 Task: Look for space in Myaydo, Myanmar from 9th June, 2023 to 16th June, 2023 for 2 adults in price range Rs.8000 to Rs.16000. Place can be entire place with 2 bedrooms having 2 beds and 1 bathroom. Property type can be house, flat, guest house. Amenities needed are: washing machine. Booking option can be shelf check-in. Required host language is English.
Action: Mouse moved to (450, 91)
Screenshot: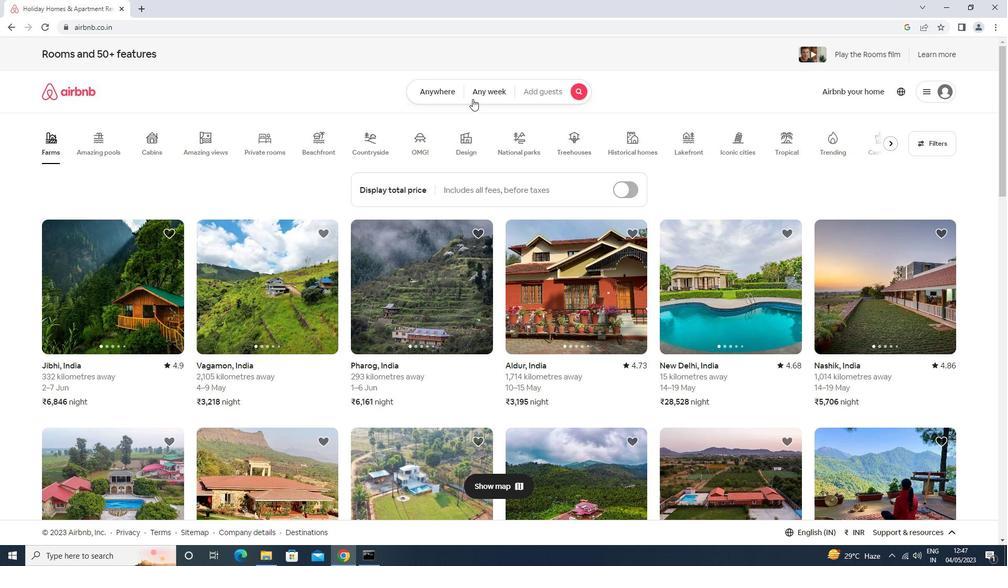 
Action: Mouse pressed left at (450, 91)
Screenshot: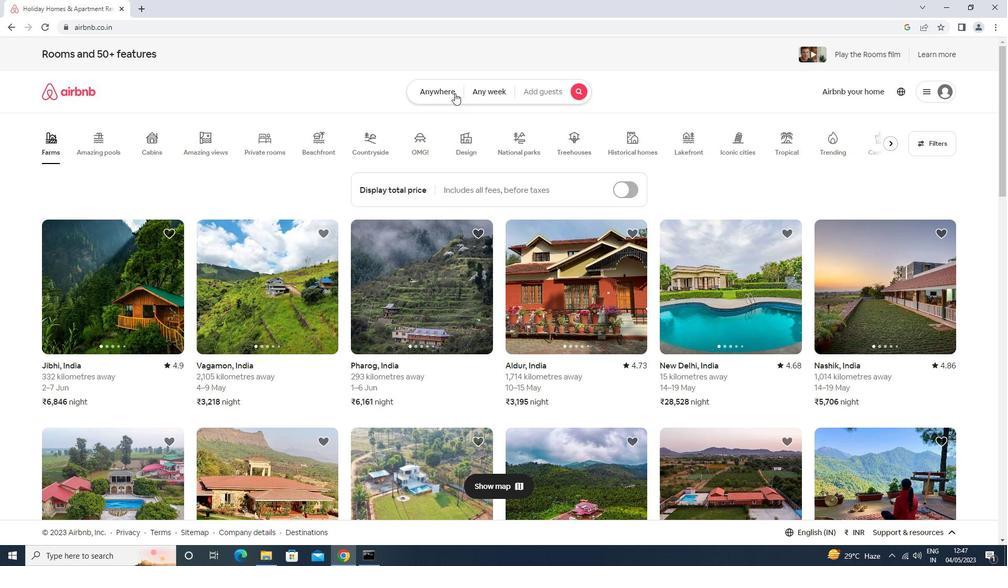 
Action: Mouse moved to (382, 124)
Screenshot: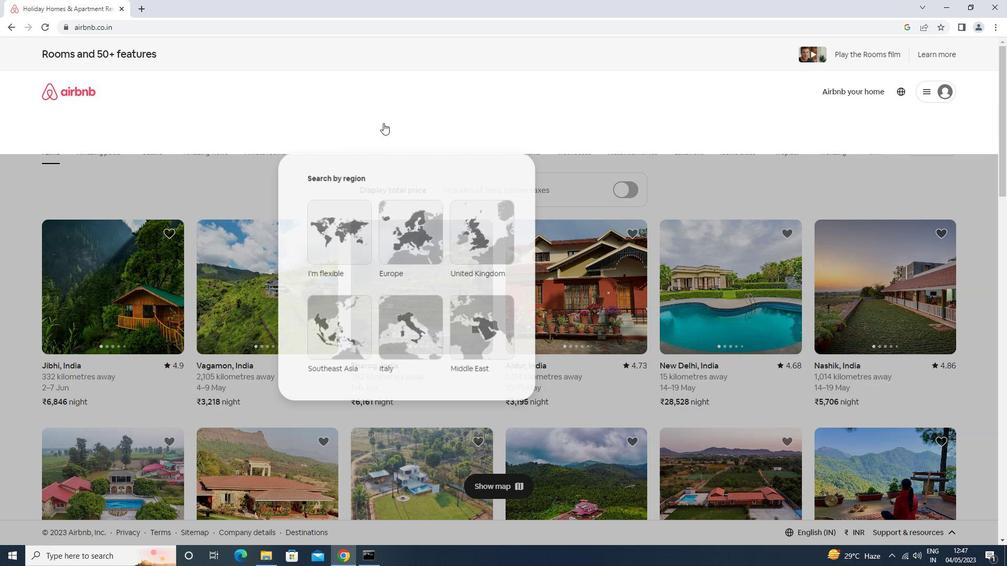 
Action: Mouse pressed left at (382, 124)
Screenshot: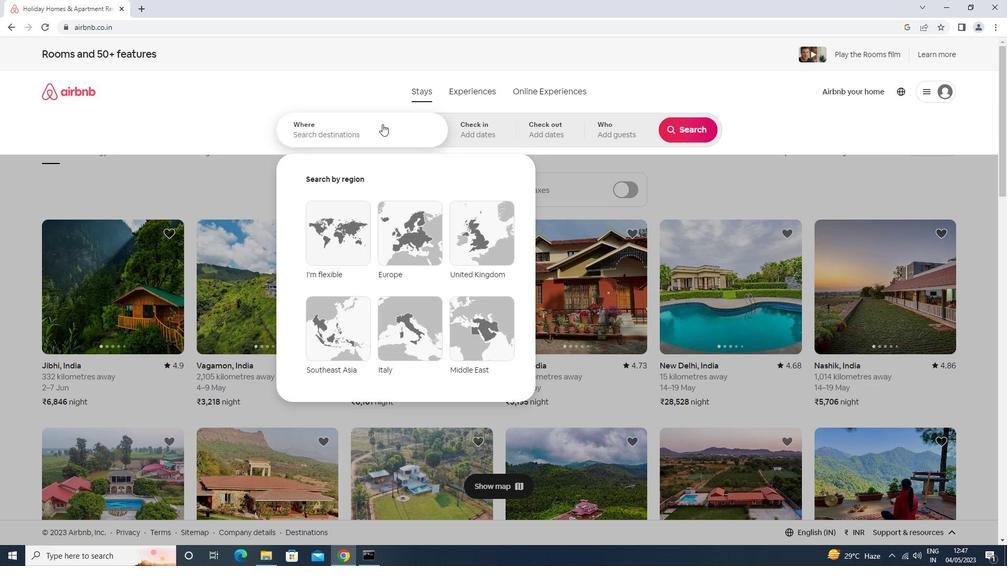 
Action: Key pressed m,<Key.backspace>yaydo<Key.enter>
Screenshot: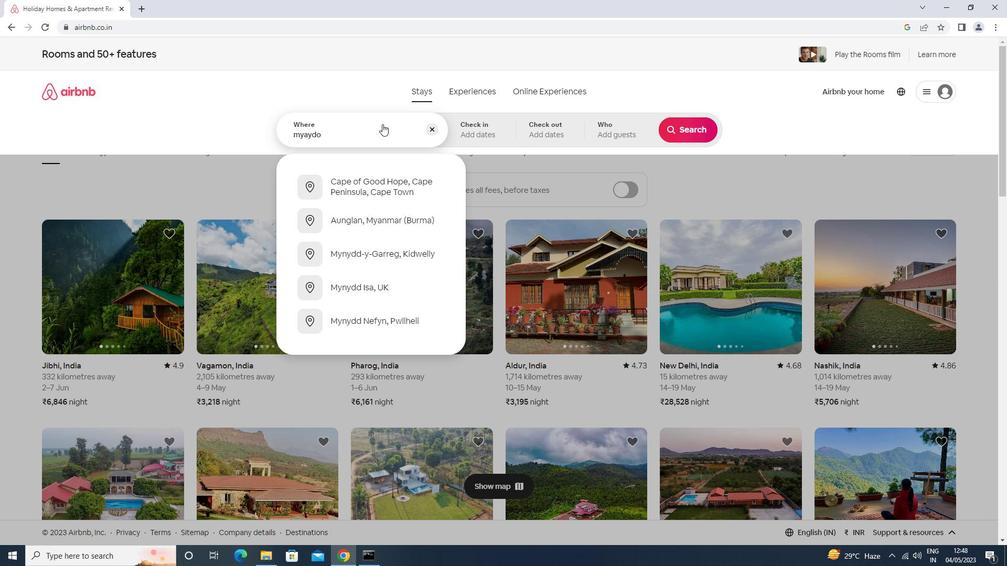 
Action: Mouse moved to (655, 287)
Screenshot: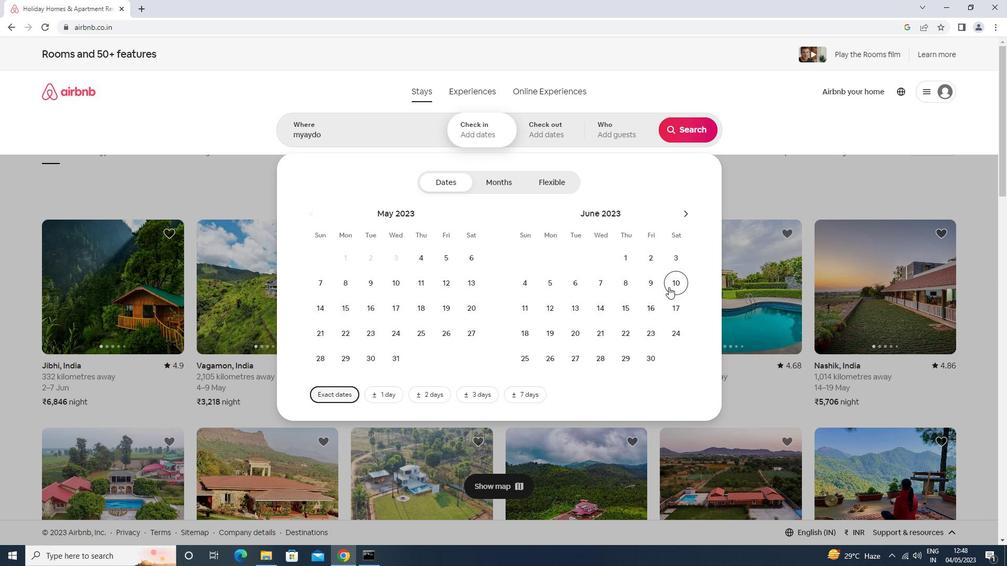 
Action: Mouse pressed left at (655, 287)
Screenshot: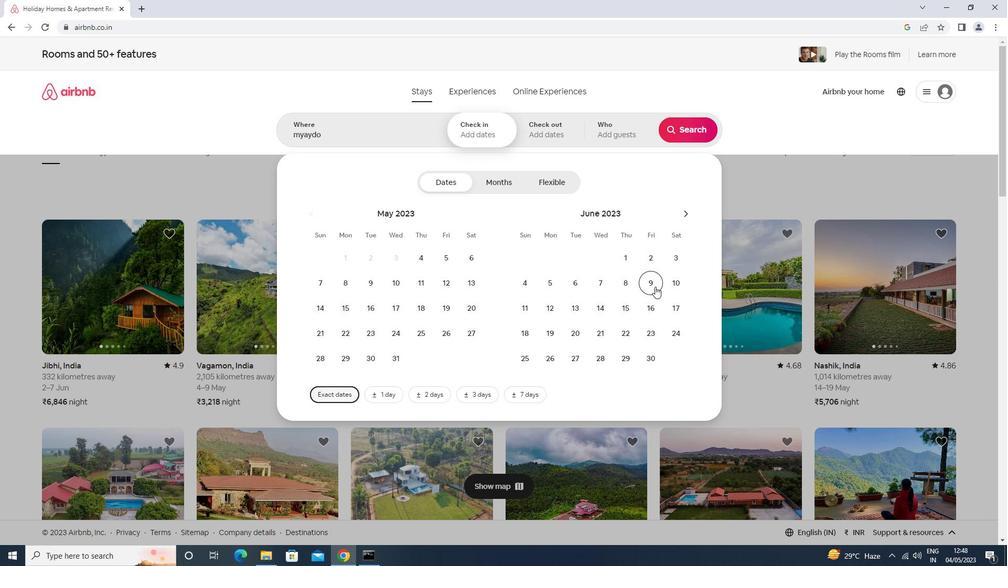 
Action: Mouse moved to (643, 306)
Screenshot: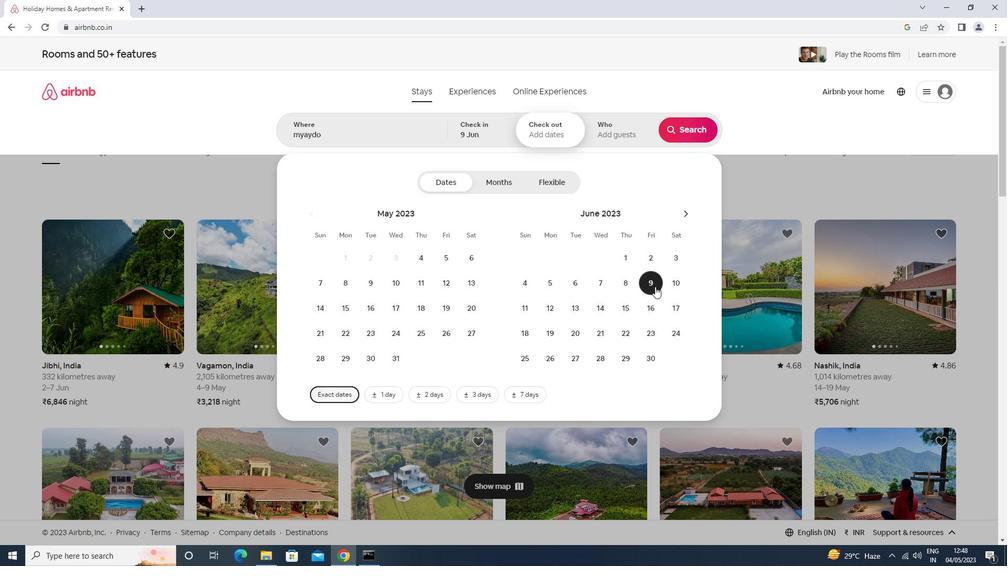
Action: Mouse pressed left at (643, 306)
Screenshot: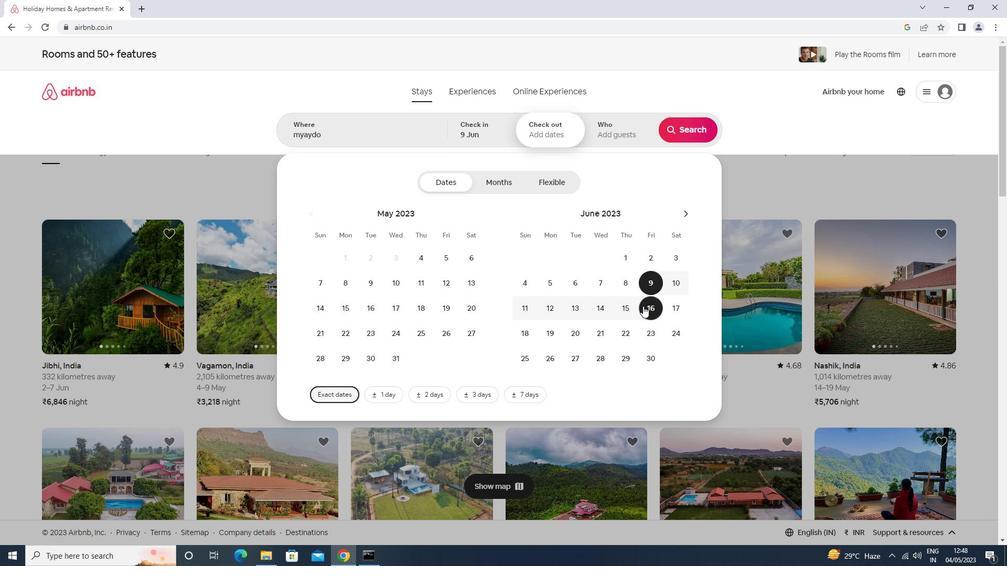 
Action: Mouse moved to (610, 123)
Screenshot: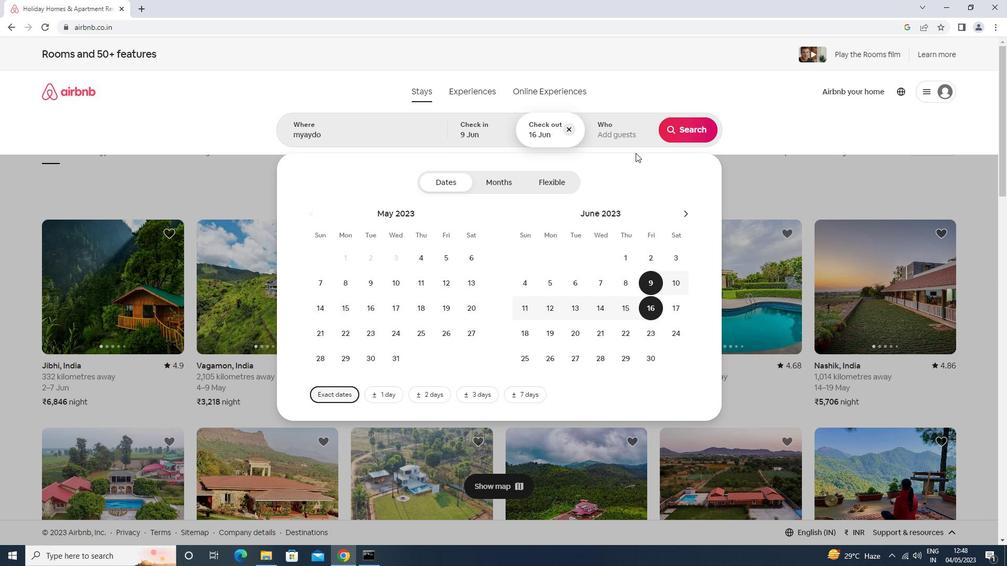 
Action: Mouse pressed left at (610, 123)
Screenshot: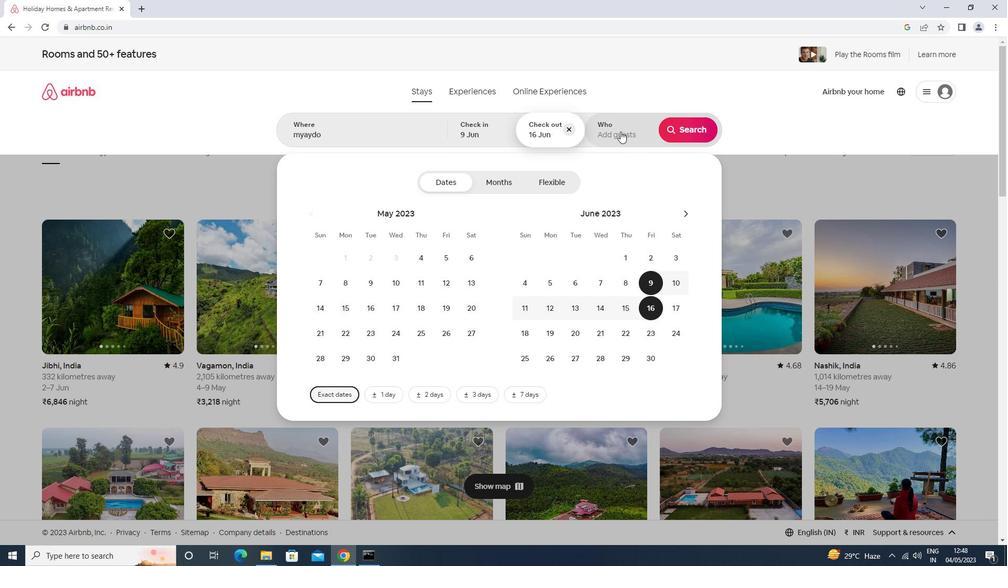
Action: Mouse moved to (686, 184)
Screenshot: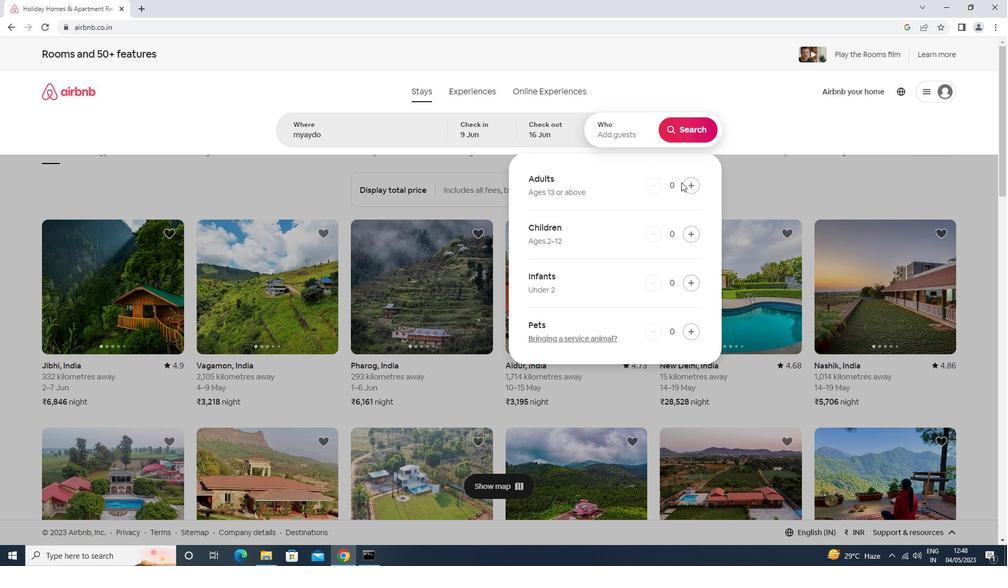 
Action: Mouse pressed left at (686, 184)
Screenshot: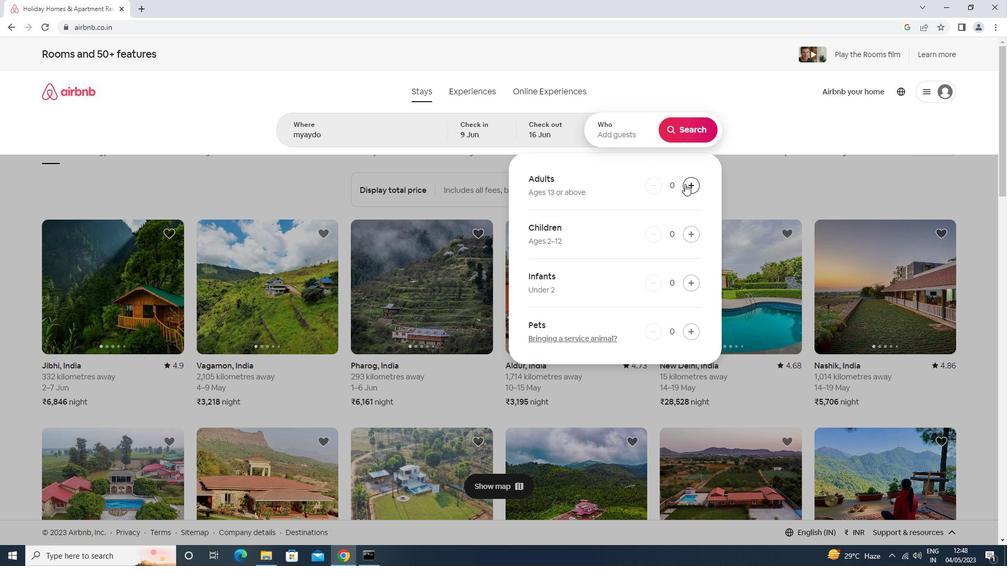 
Action: Mouse pressed left at (686, 184)
Screenshot: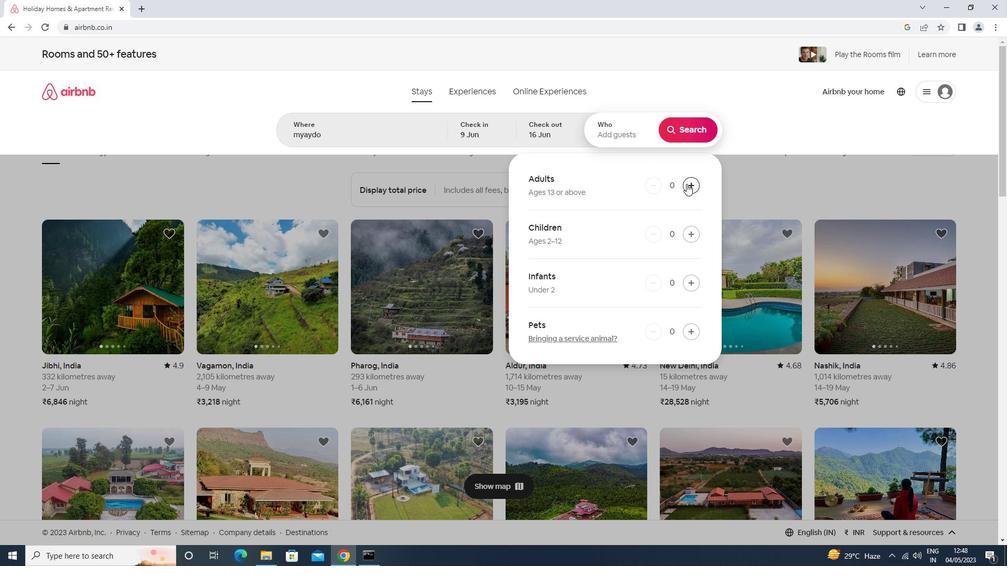 
Action: Mouse moved to (679, 131)
Screenshot: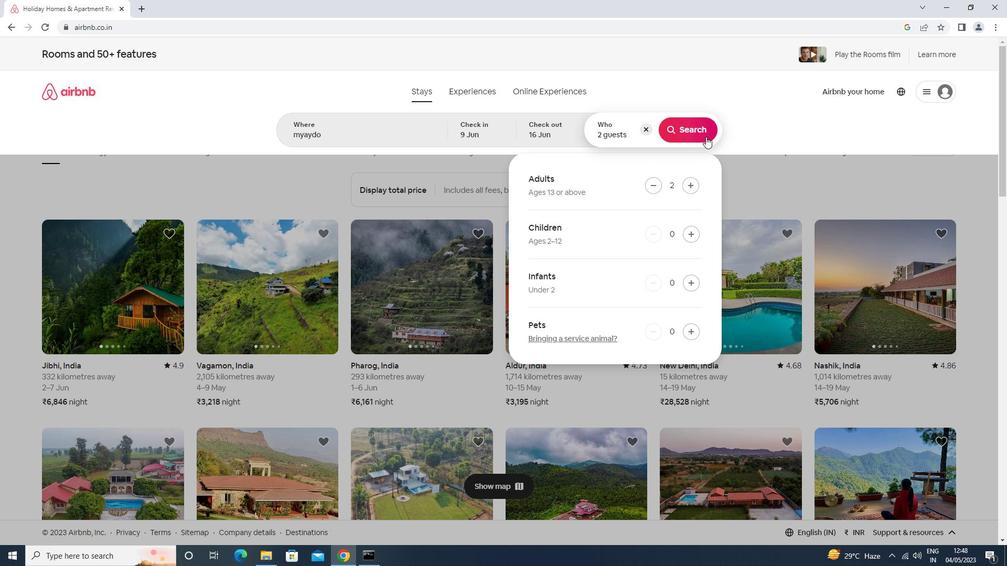
Action: Mouse pressed left at (679, 131)
Screenshot: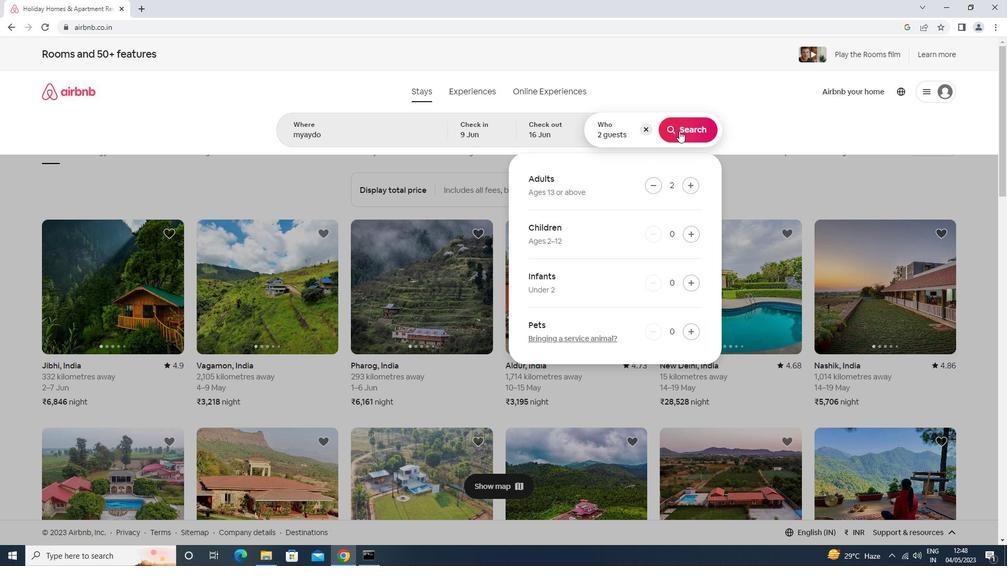 
Action: Mouse moved to (960, 99)
Screenshot: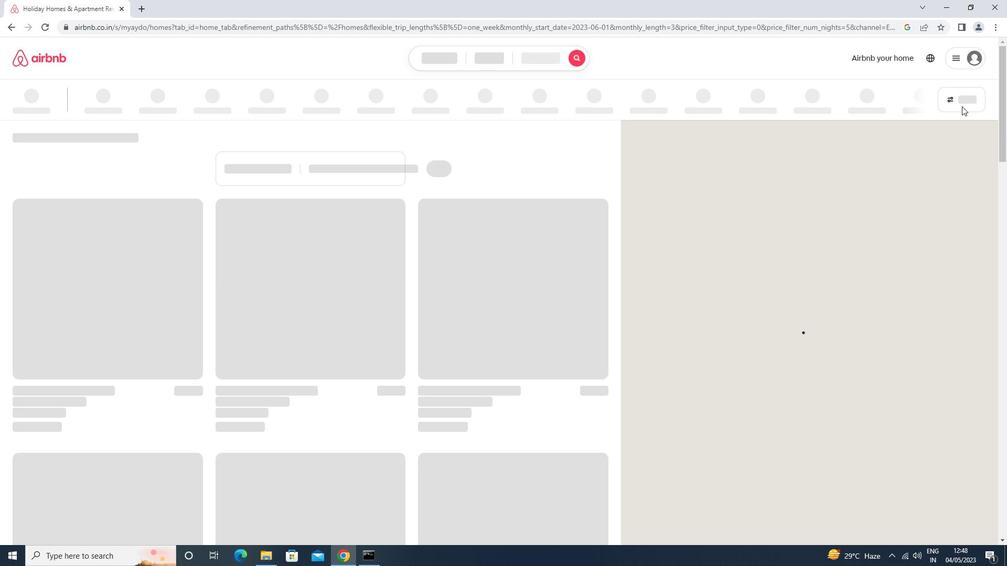
Action: Mouse pressed left at (960, 99)
Screenshot: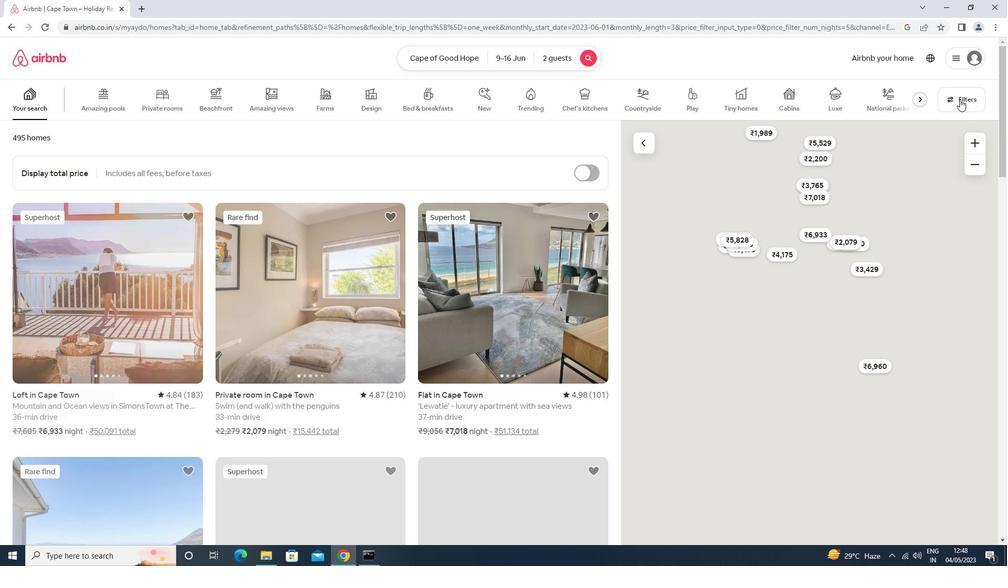 
Action: Mouse moved to (413, 226)
Screenshot: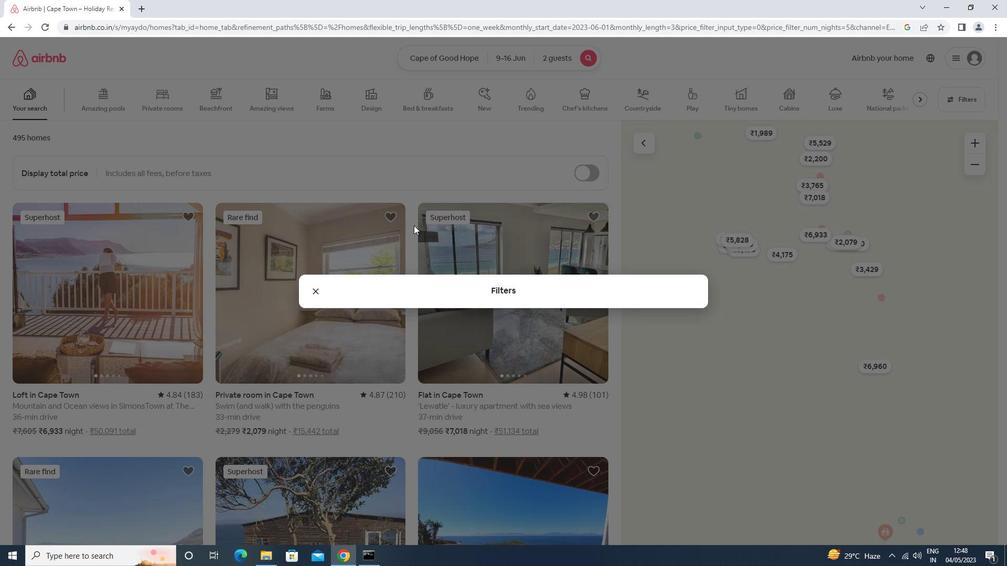 
Action: Mouse pressed left at (413, 226)
Screenshot: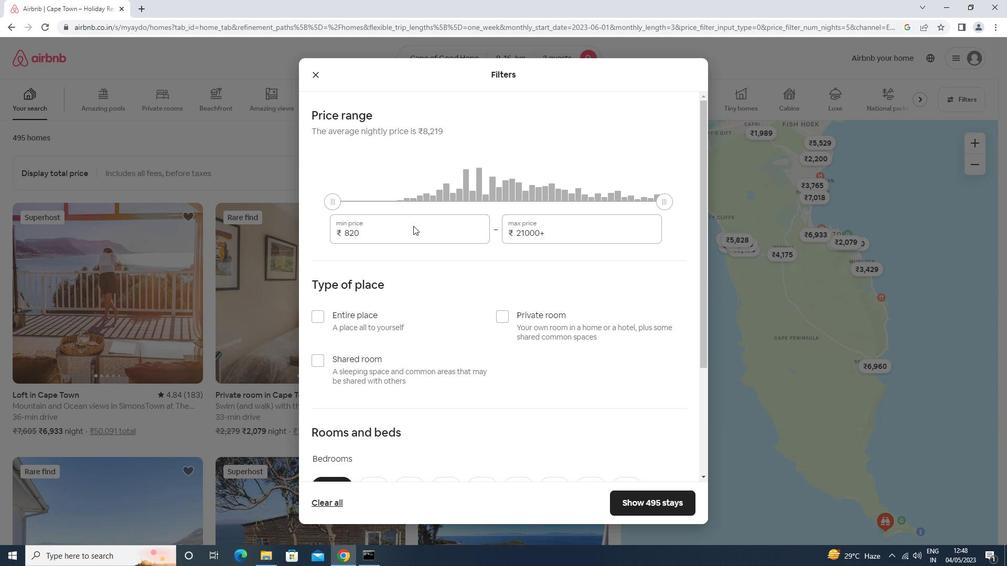 
Action: Mouse moved to (412, 226)
Screenshot: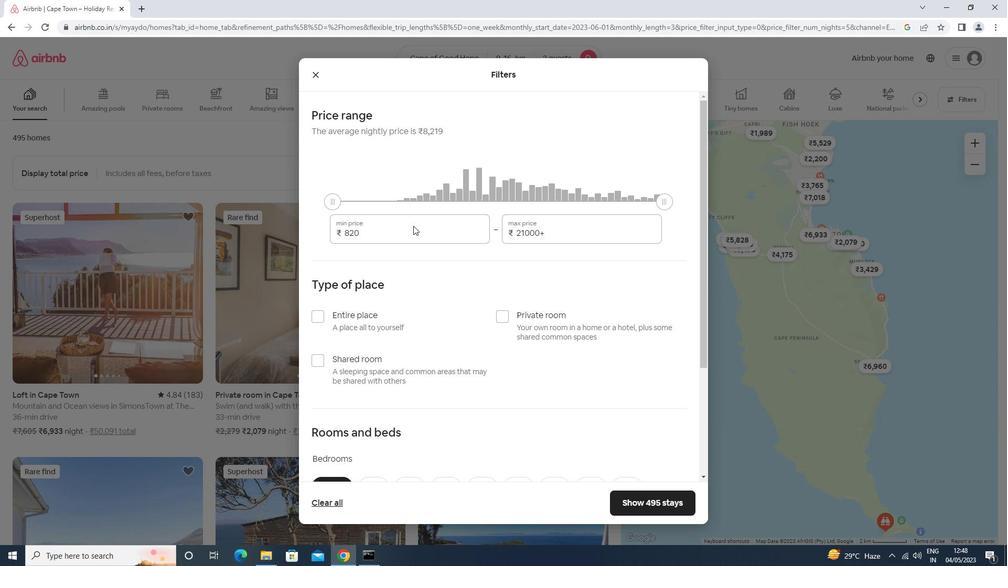 
Action: Key pressed <Key.backspace><Key.backspace>000<Key.tab>16000
Screenshot: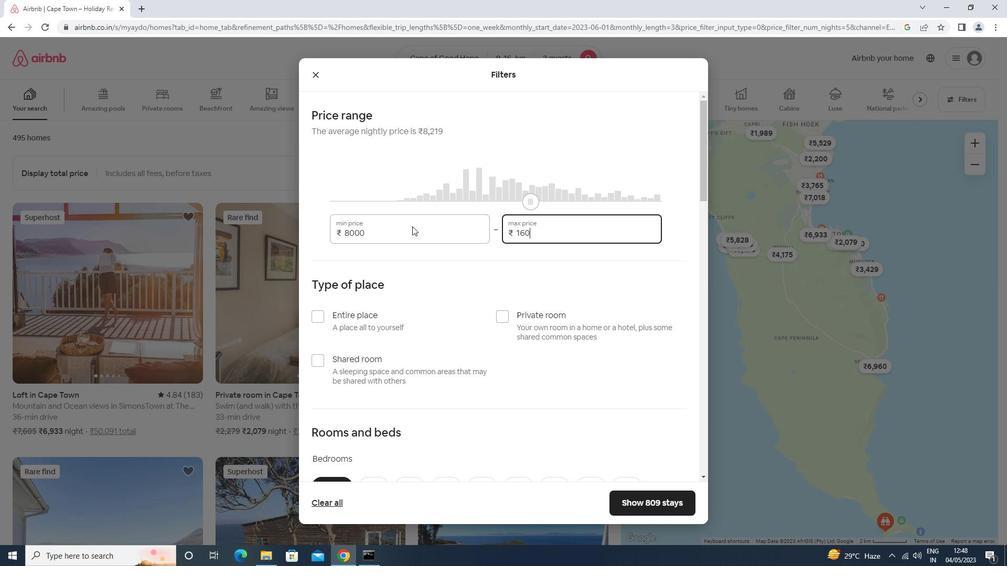 
Action: Mouse moved to (353, 322)
Screenshot: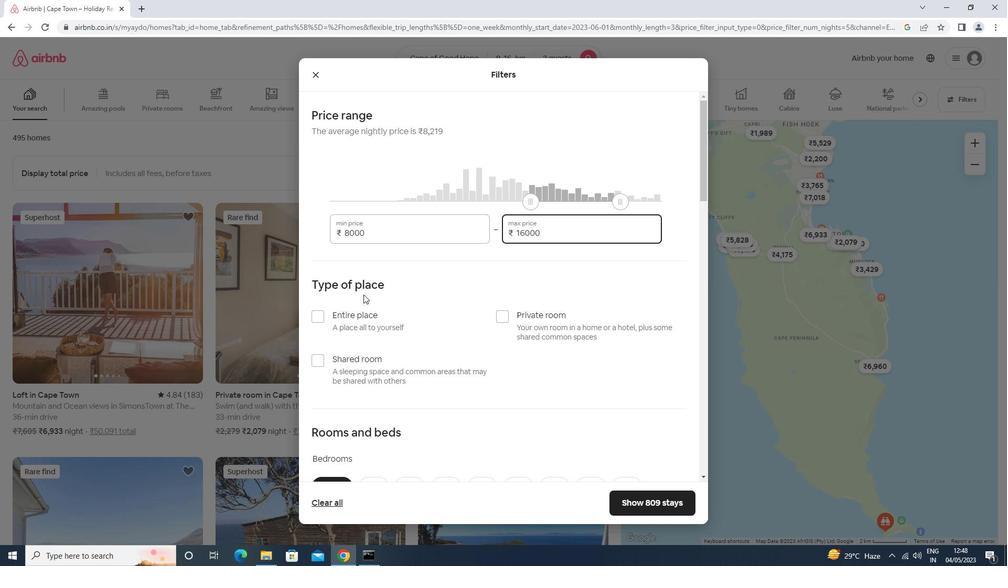 
Action: Mouse pressed left at (353, 322)
Screenshot: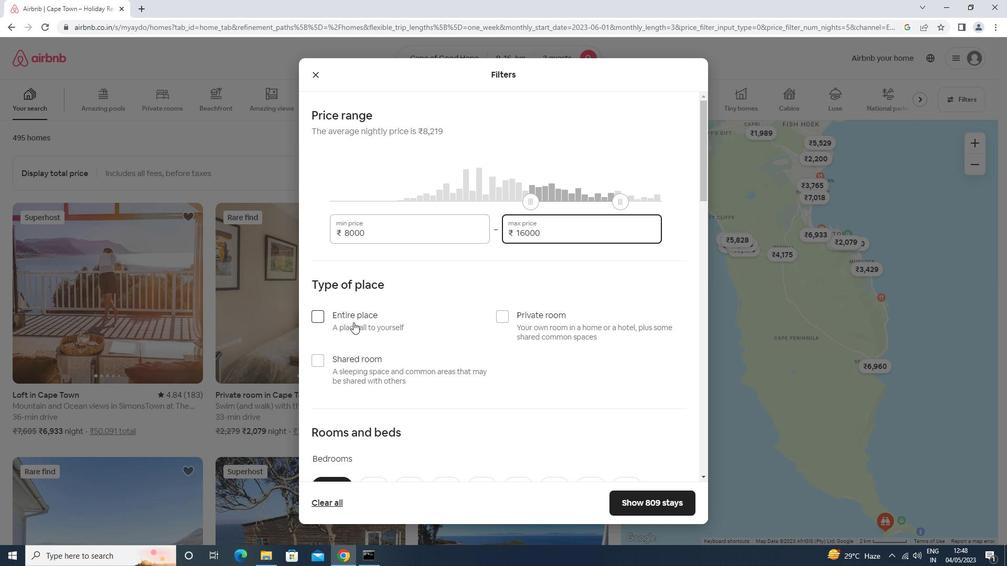 
Action: Mouse scrolled (353, 322) with delta (0, 0)
Screenshot: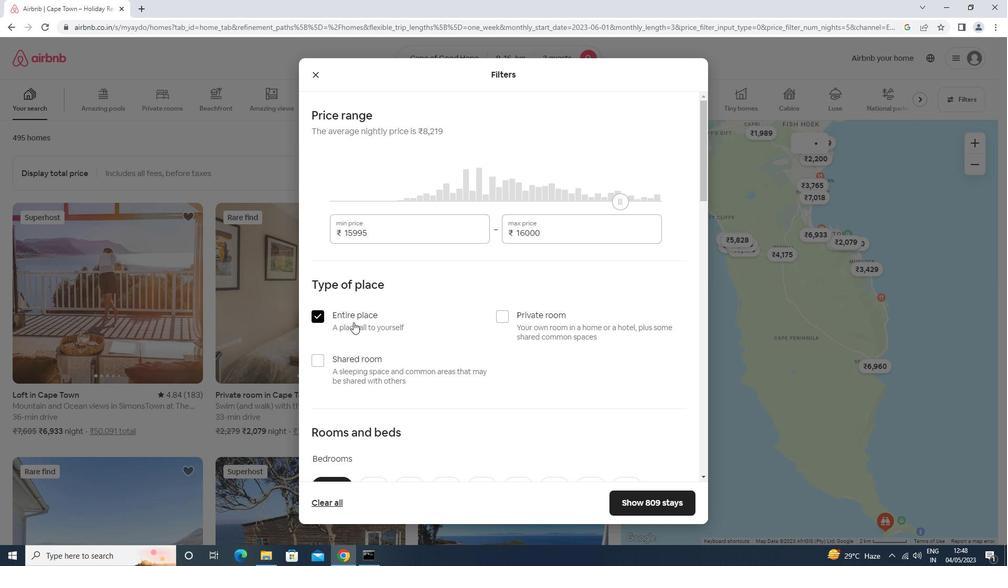 
Action: Mouse scrolled (353, 322) with delta (0, 0)
Screenshot: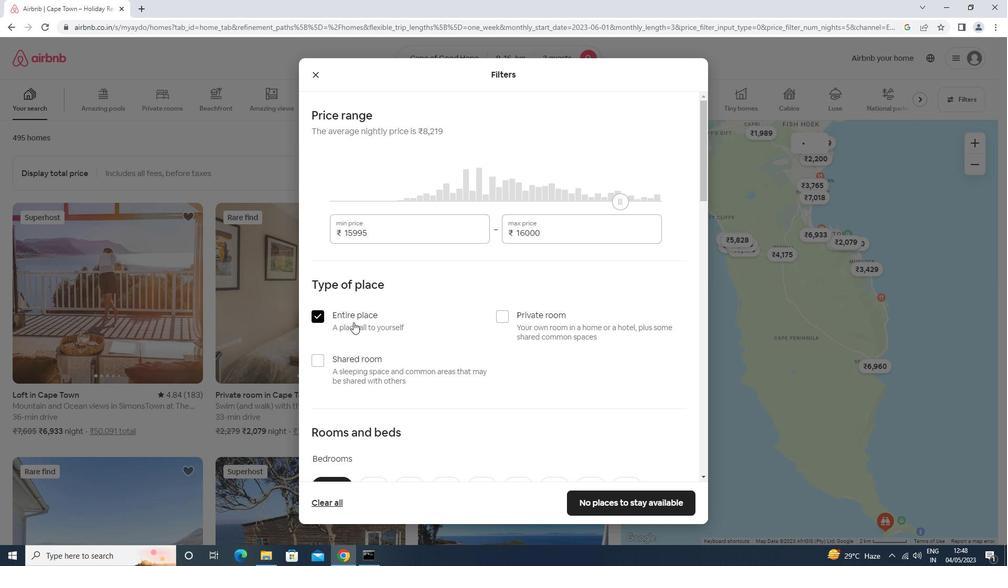 
Action: Mouse scrolled (353, 322) with delta (0, 0)
Screenshot: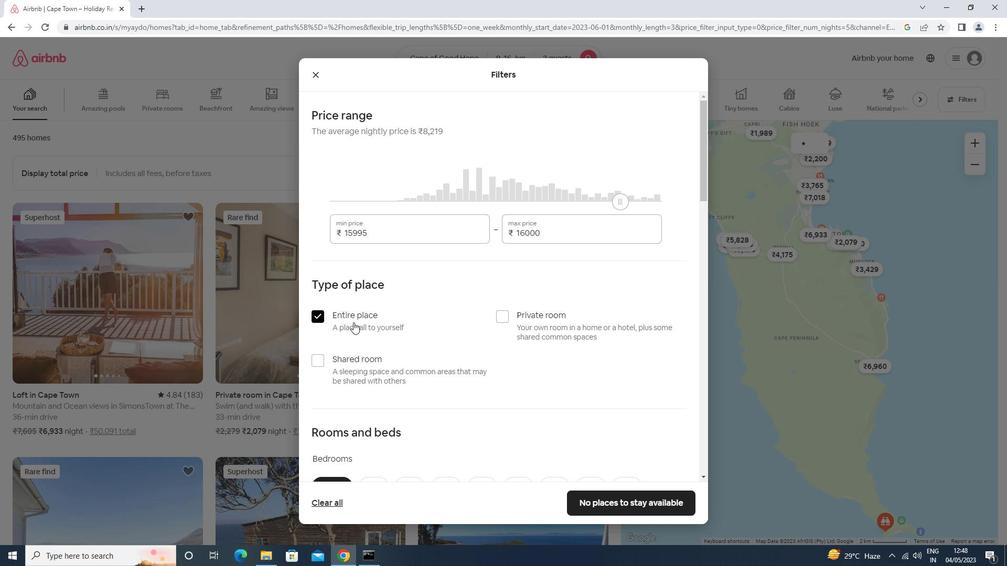 
Action: Mouse moved to (399, 329)
Screenshot: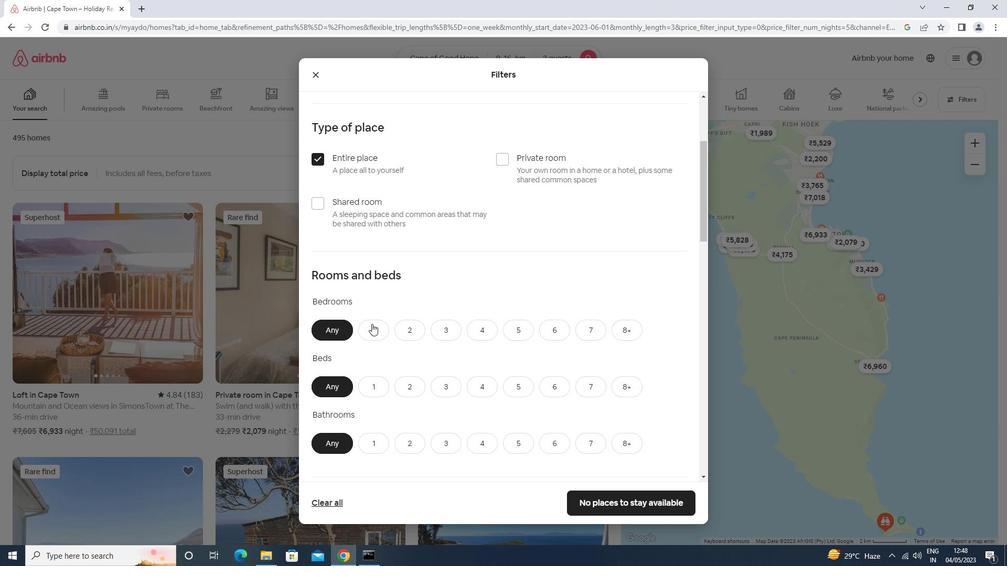 
Action: Mouse pressed left at (399, 329)
Screenshot: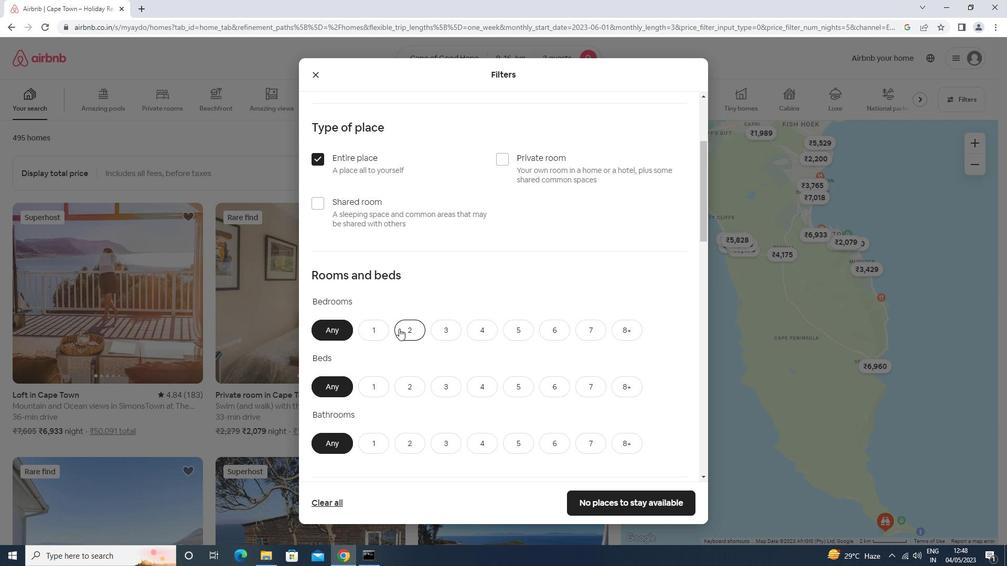 
Action: Mouse moved to (399, 329)
Screenshot: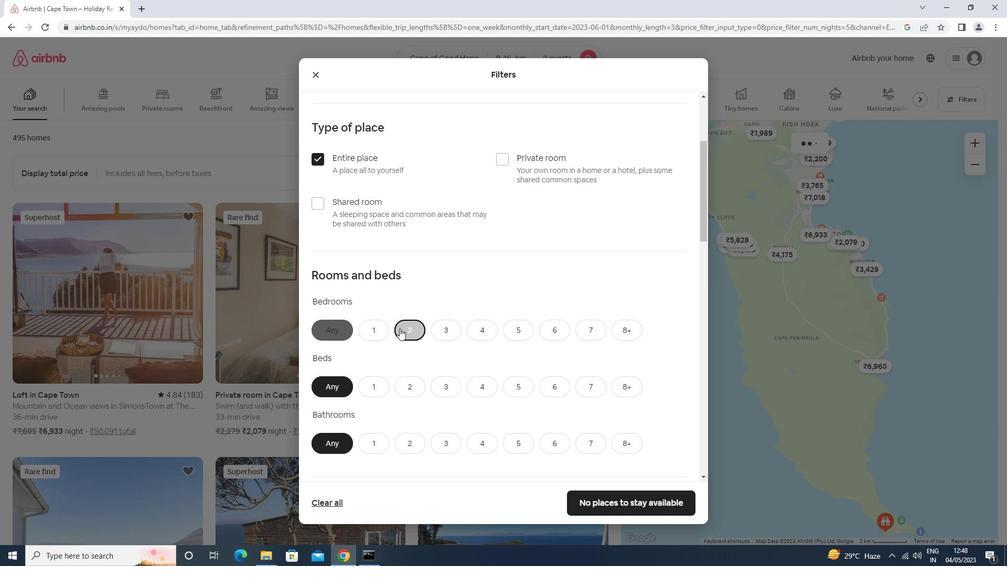 
Action: Mouse scrolled (399, 329) with delta (0, 0)
Screenshot: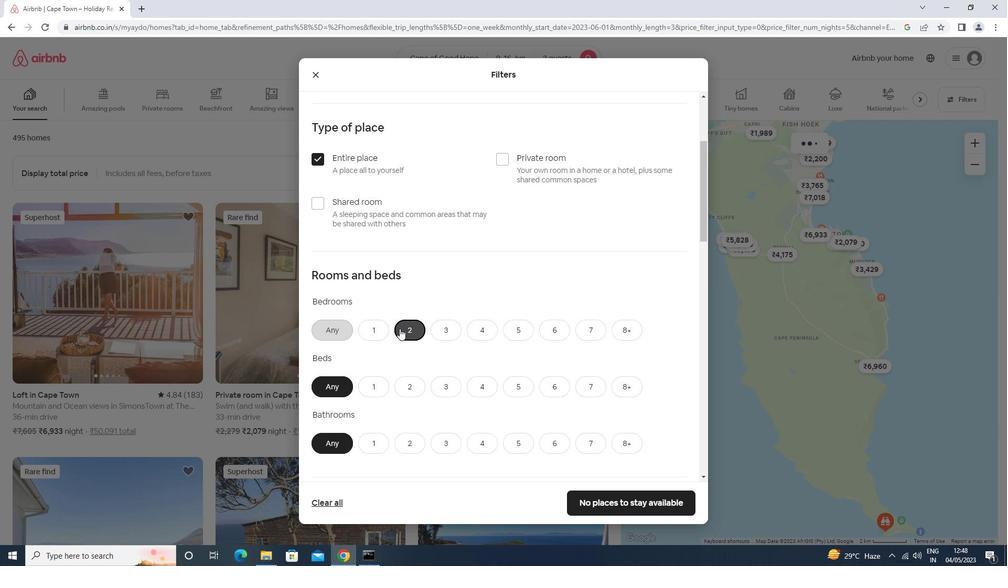 
Action: Mouse scrolled (399, 329) with delta (0, 0)
Screenshot: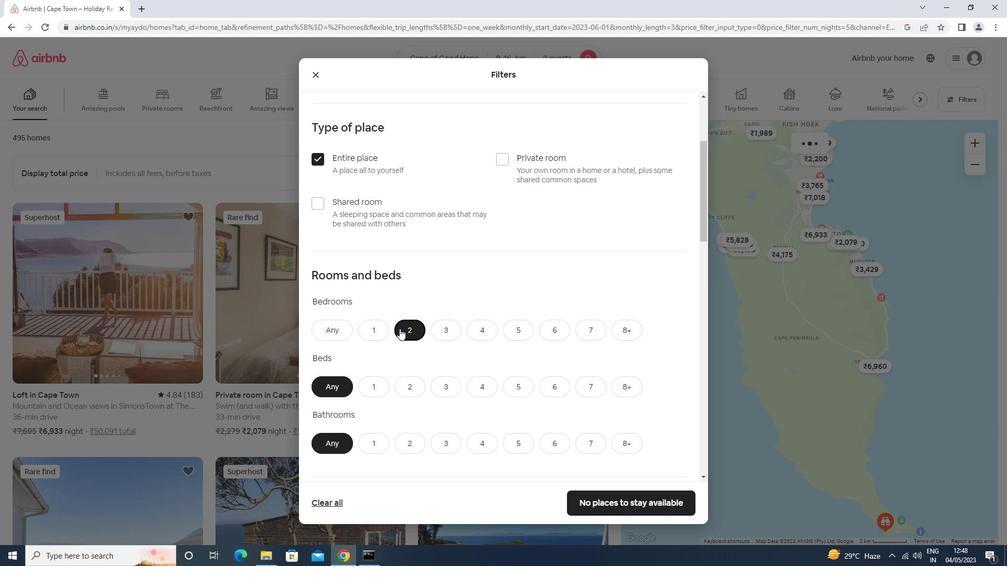 
Action: Mouse moved to (409, 286)
Screenshot: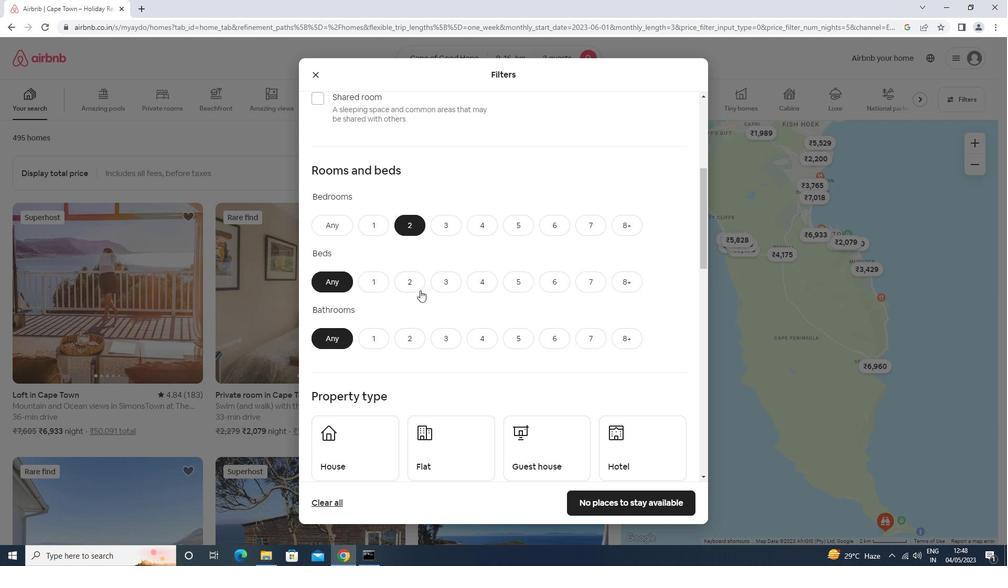 
Action: Mouse pressed left at (409, 286)
Screenshot: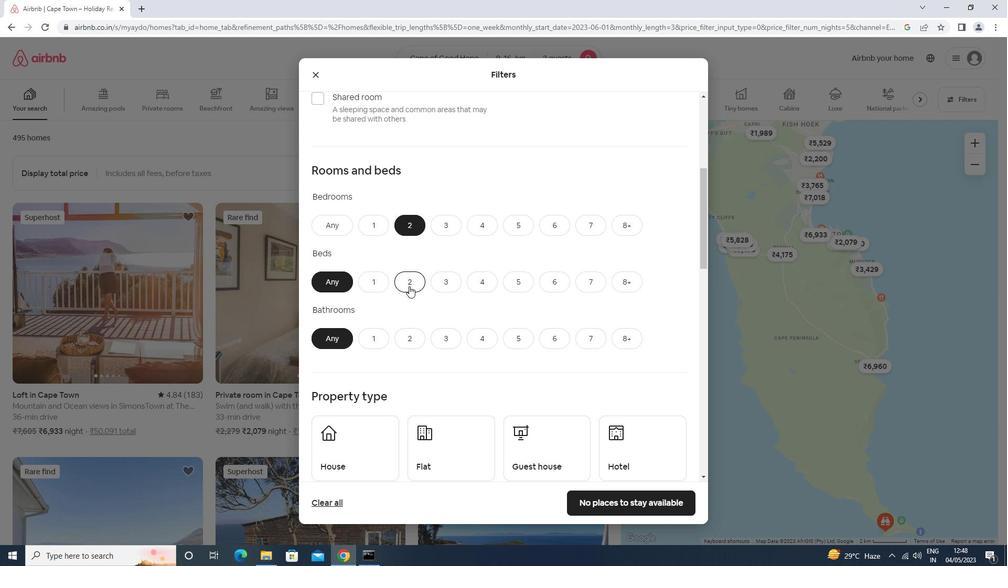 
Action: Mouse moved to (365, 340)
Screenshot: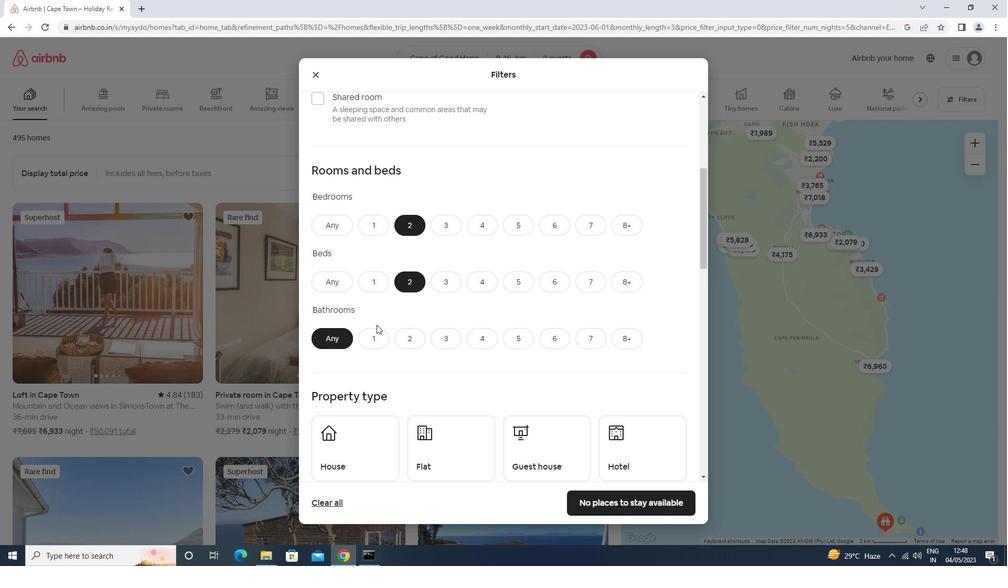 
Action: Mouse pressed left at (365, 340)
Screenshot: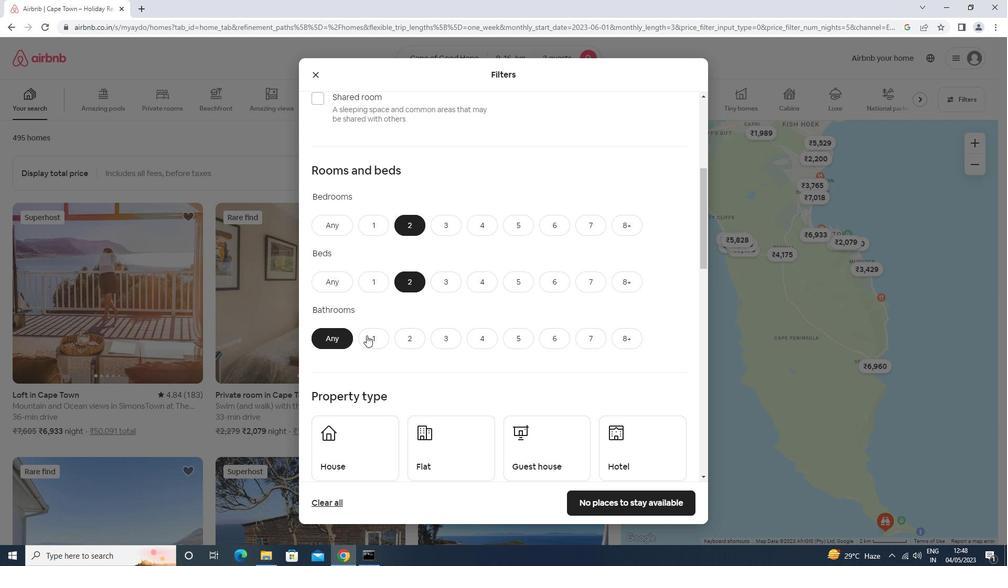 
Action: Mouse scrolled (365, 339) with delta (0, 0)
Screenshot: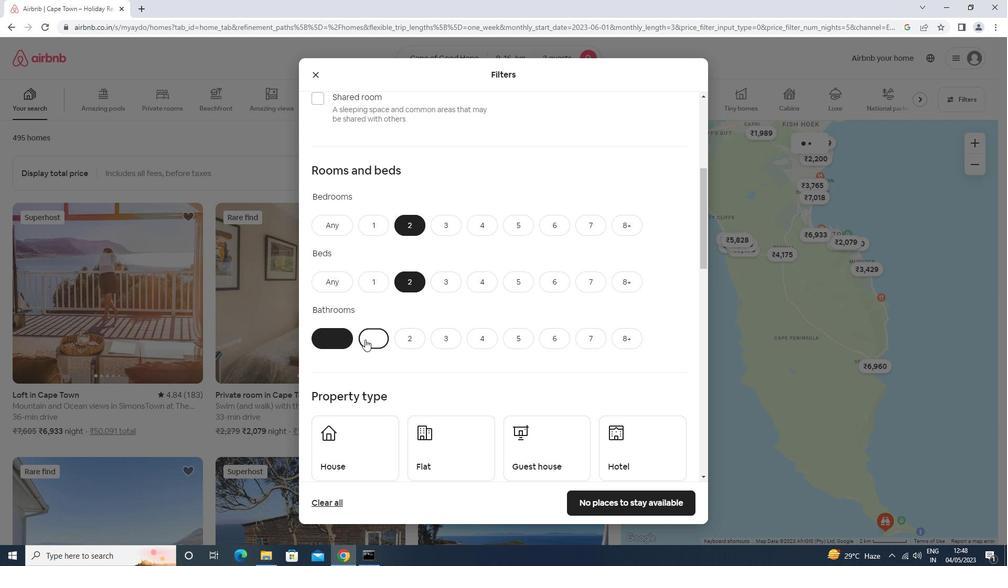 
Action: Mouse scrolled (365, 339) with delta (0, 0)
Screenshot: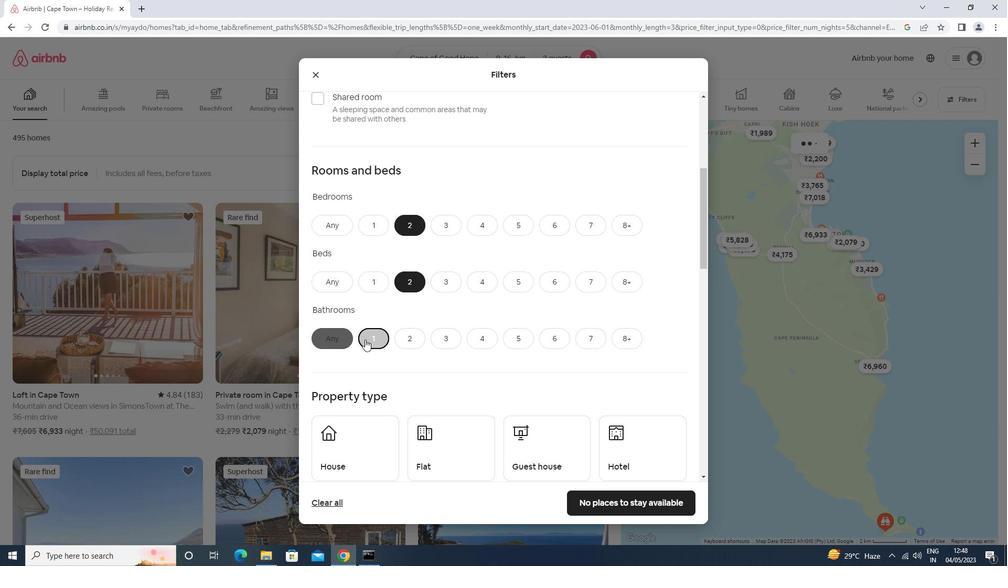 
Action: Mouse scrolled (365, 339) with delta (0, 0)
Screenshot: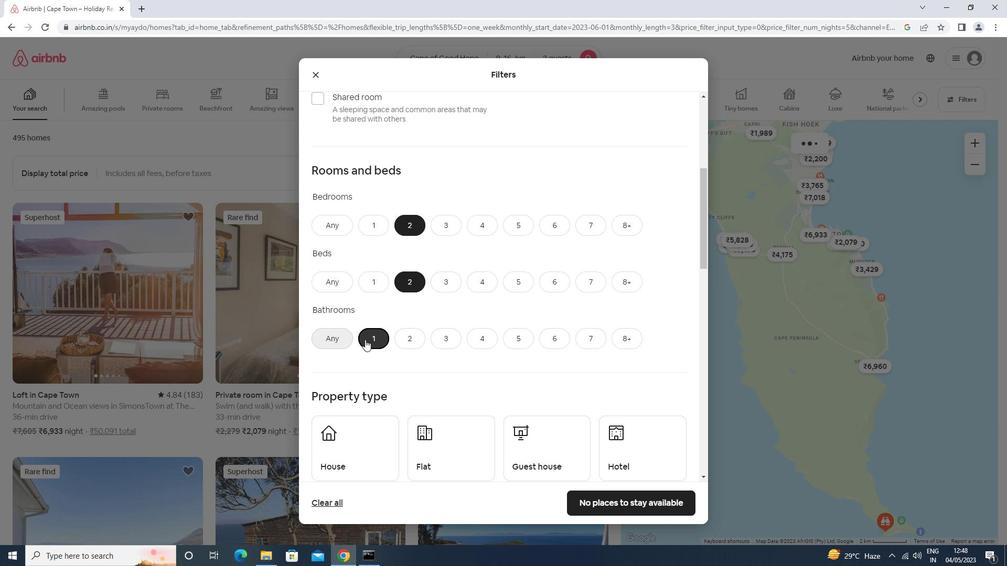 
Action: Mouse moved to (375, 310)
Screenshot: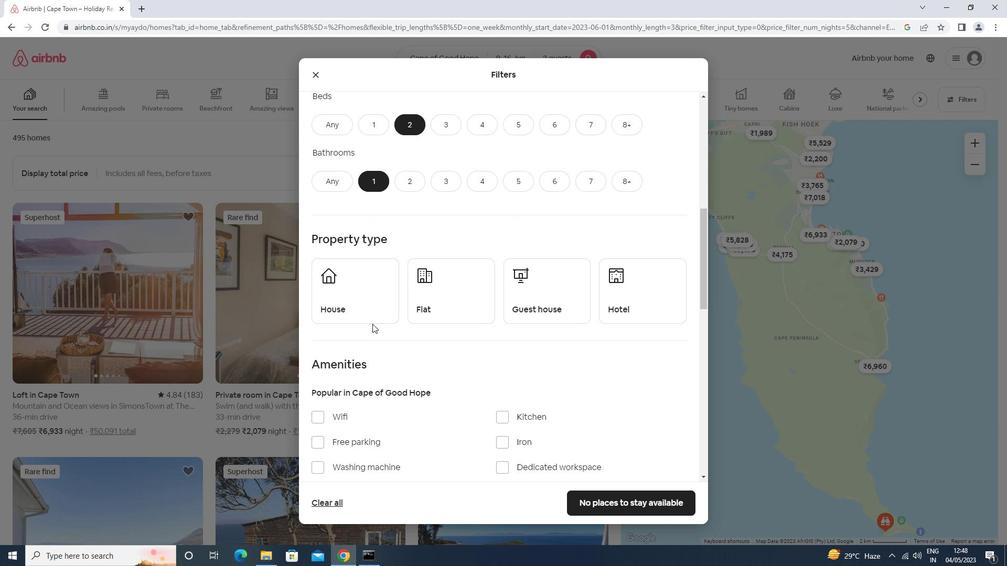 
Action: Mouse pressed left at (375, 310)
Screenshot: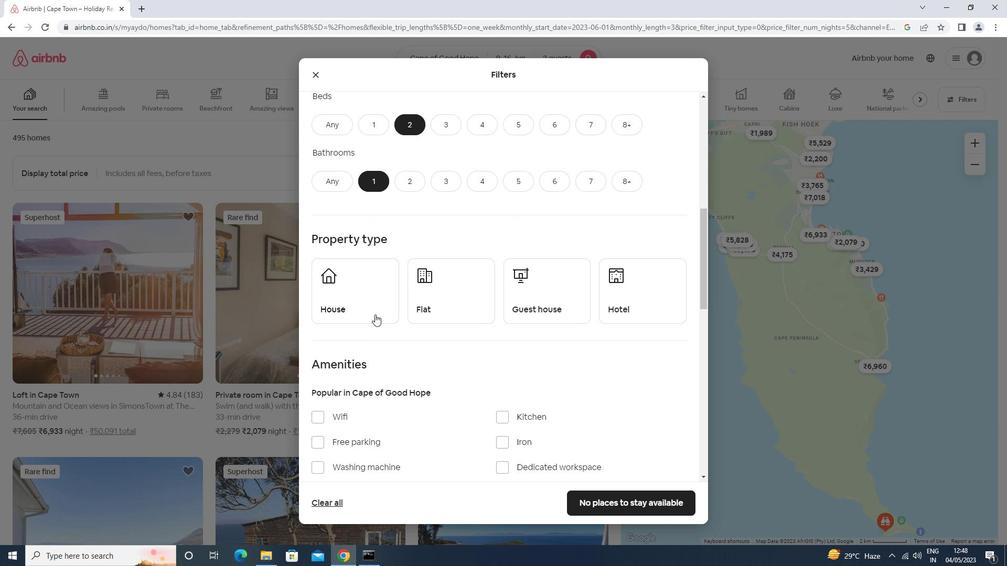 
Action: Mouse moved to (405, 294)
Screenshot: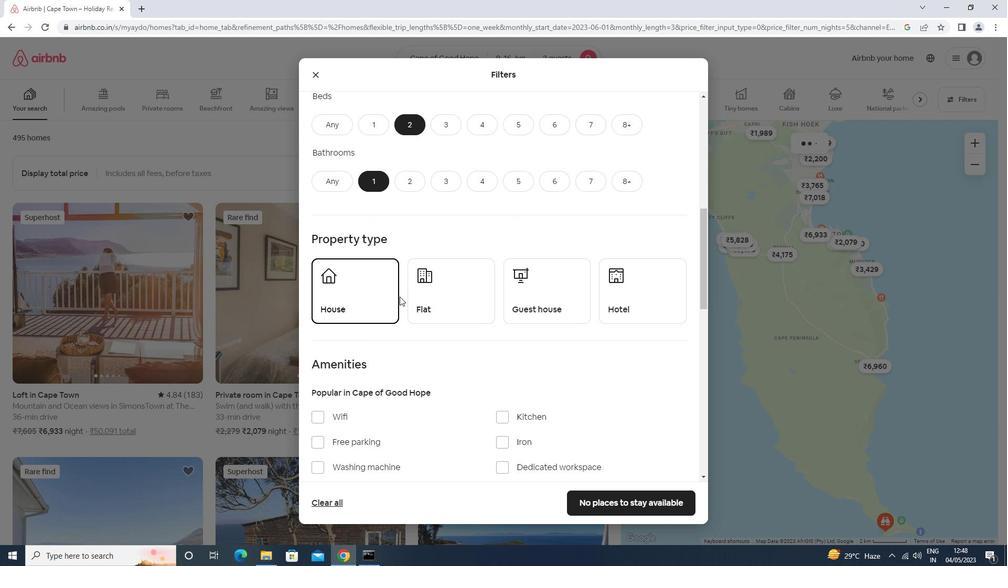 
Action: Mouse pressed left at (405, 294)
Screenshot: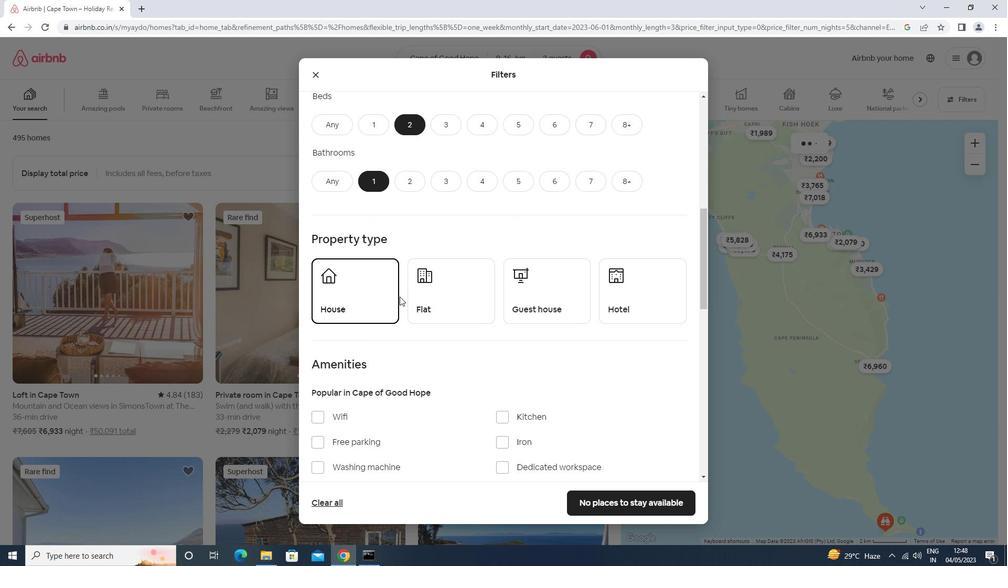 
Action: Mouse moved to (432, 294)
Screenshot: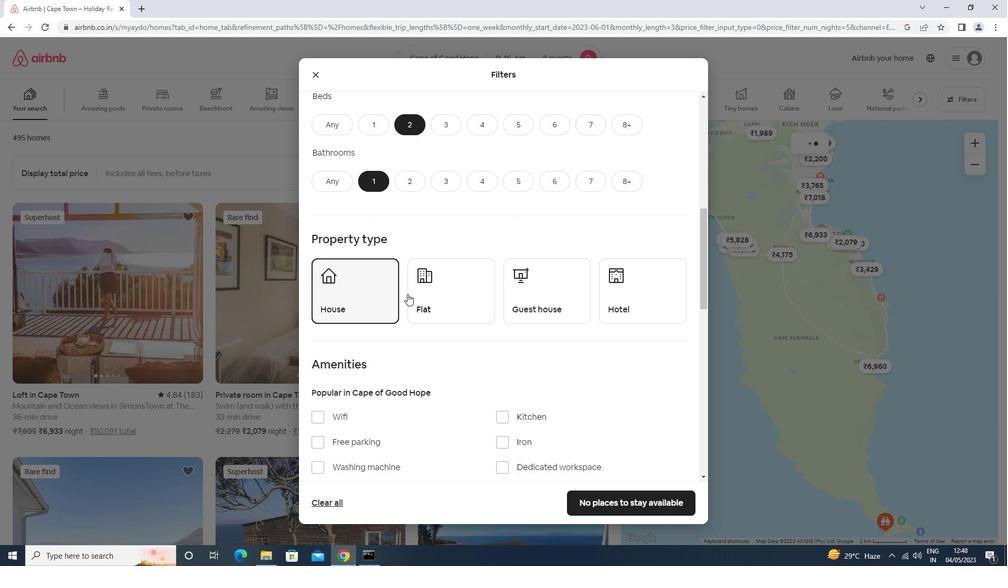 
Action: Mouse pressed left at (432, 294)
Screenshot: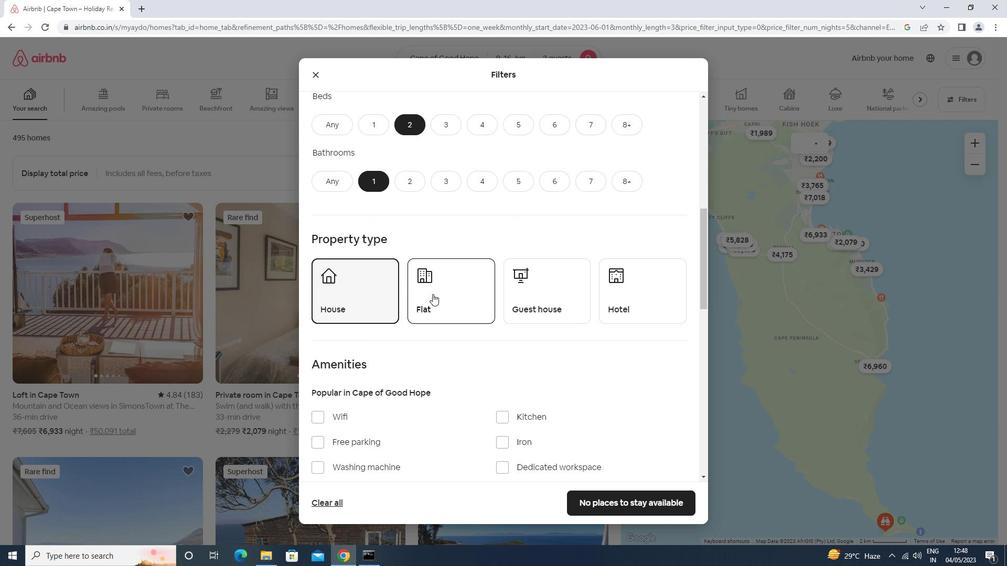 
Action: Mouse moved to (535, 302)
Screenshot: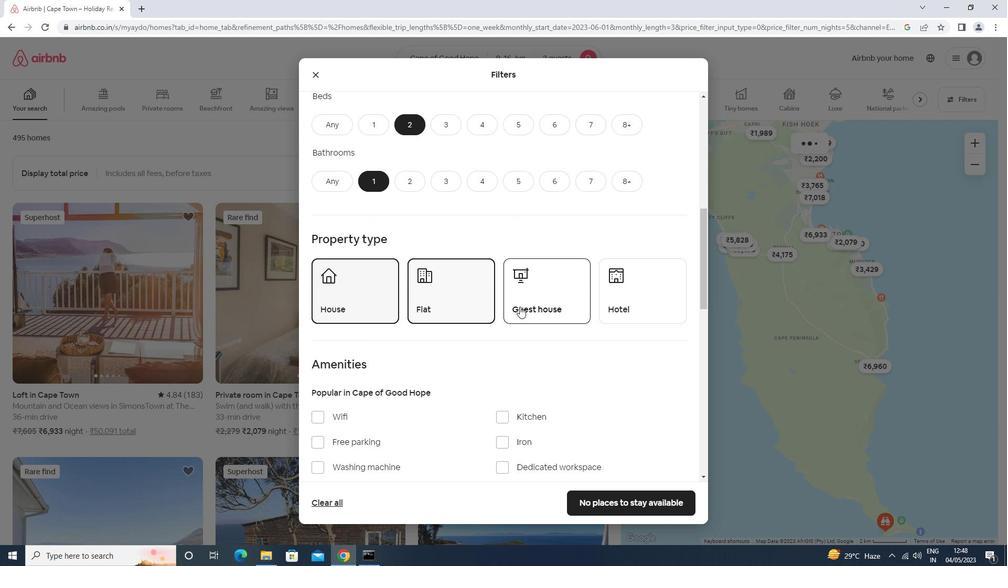 
Action: Mouse pressed left at (535, 302)
Screenshot: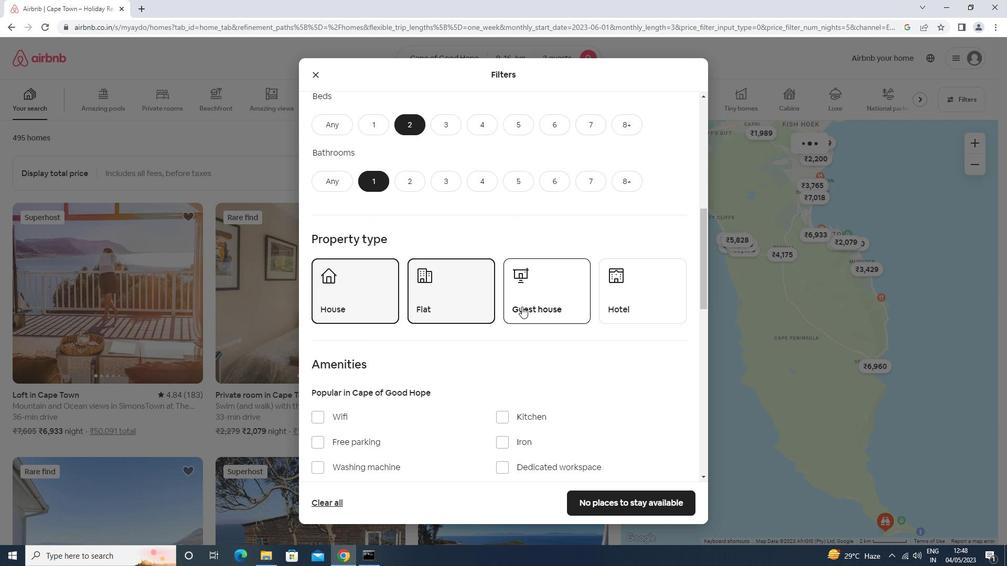 
Action: Mouse moved to (528, 306)
Screenshot: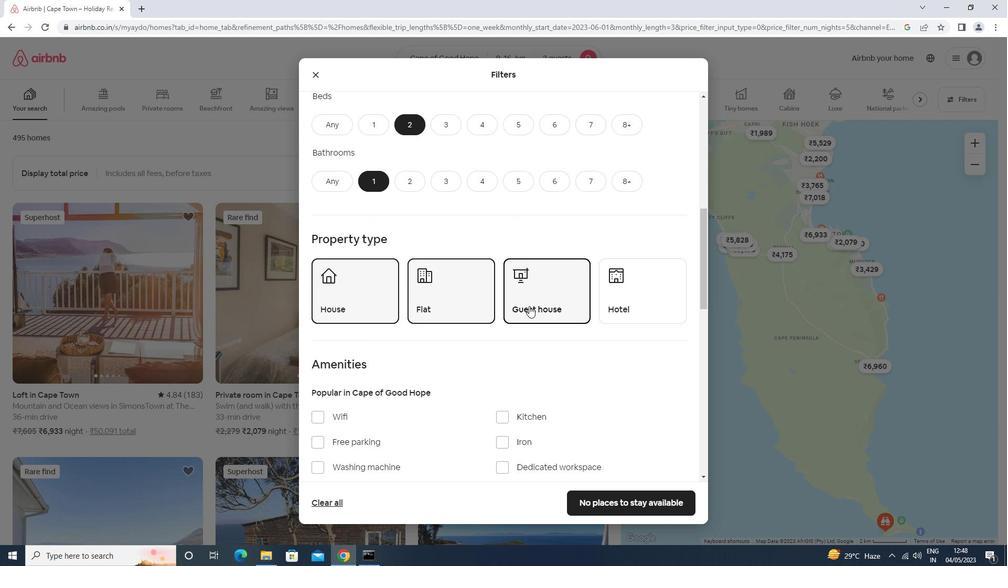 
Action: Mouse scrolled (528, 306) with delta (0, 0)
Screenshot: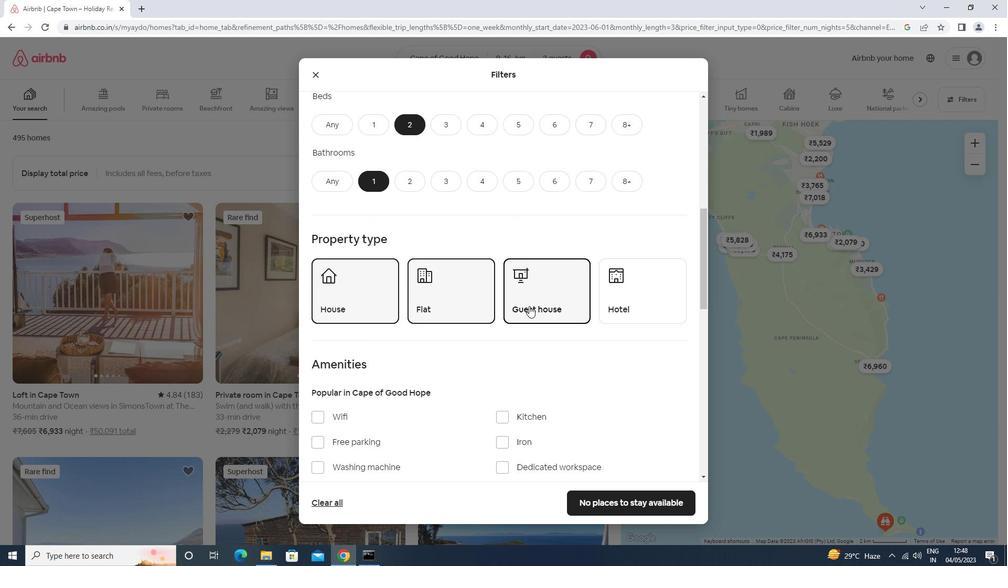 
Action: Mouse scrolled (528, 306) with delta (0, 0)
Screenshot: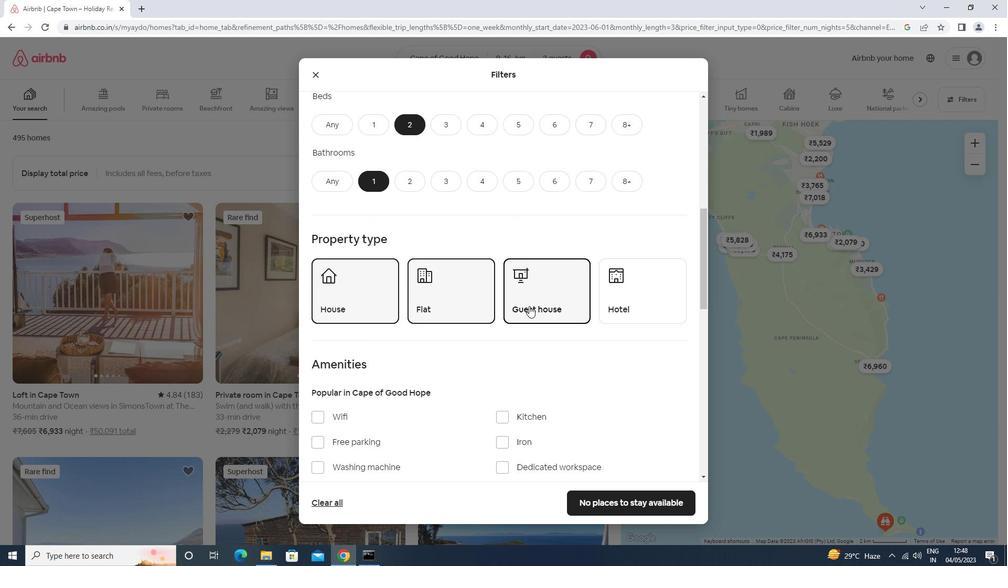 
Action: Mouse scrolled (528, 306) with delta (0, 0)
Screenshot: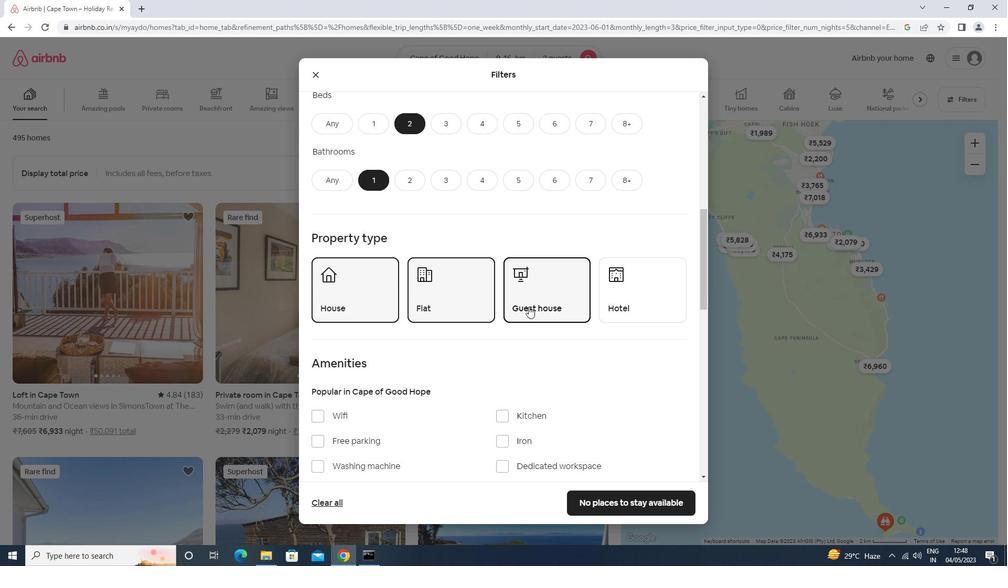 
Action: Mouse moved to (356, 307)
Screenshot: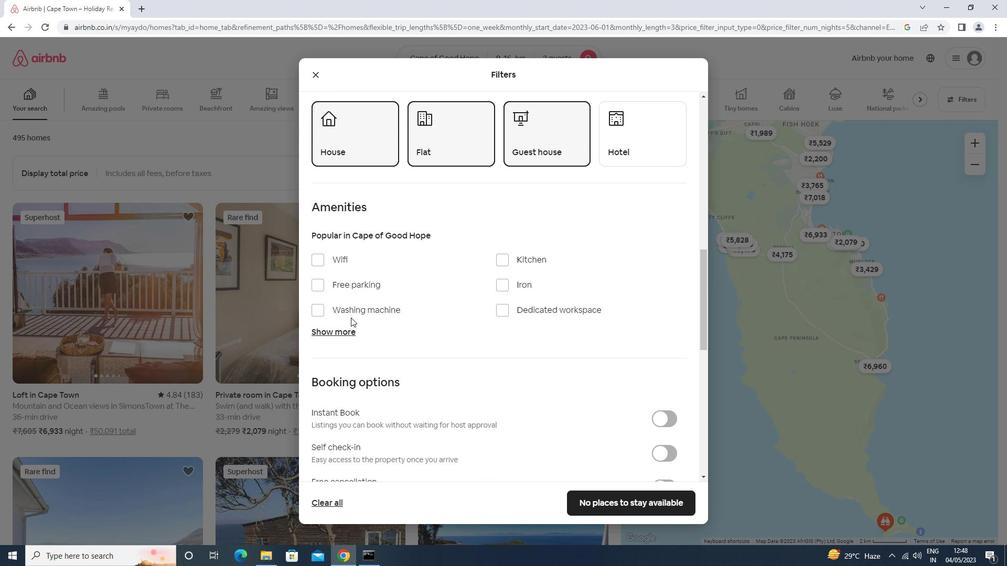 
Action: Mouse pressed left at (356, 307)
Screenshot: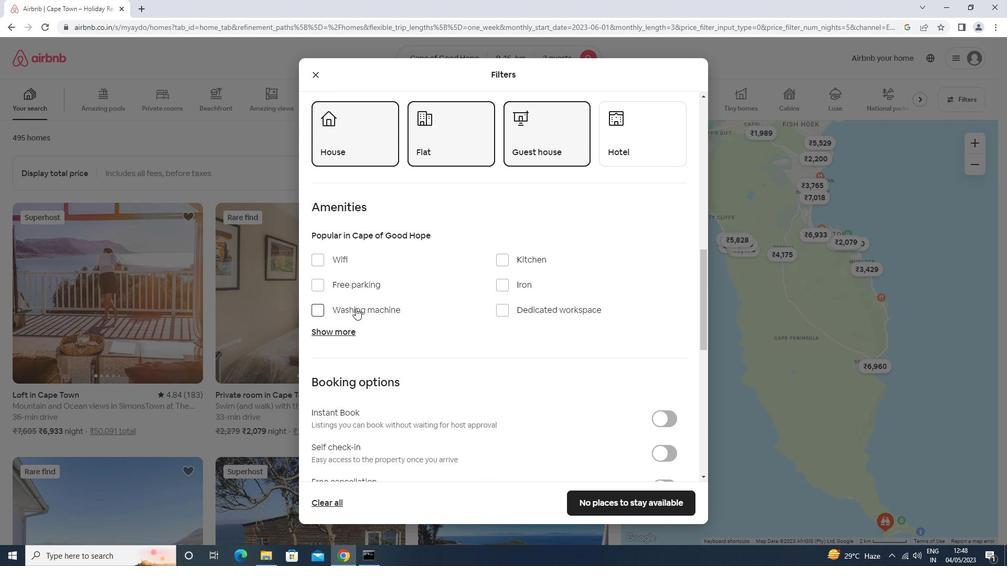 
Action: Mouse moved to (362, 313)
Screenshot: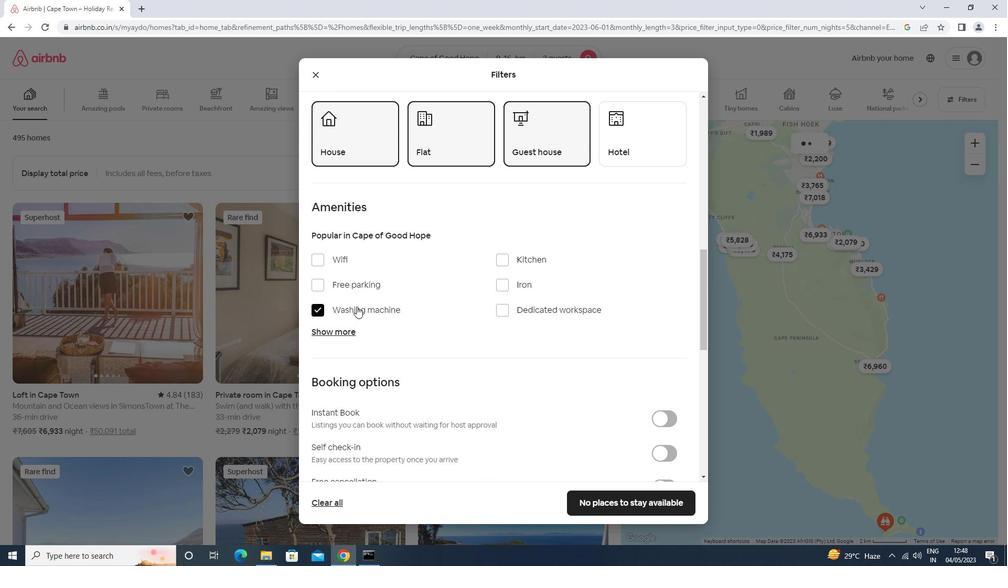 
Action: Mouse scrolled (362, 312) with delta (0, 0)
Screenshot: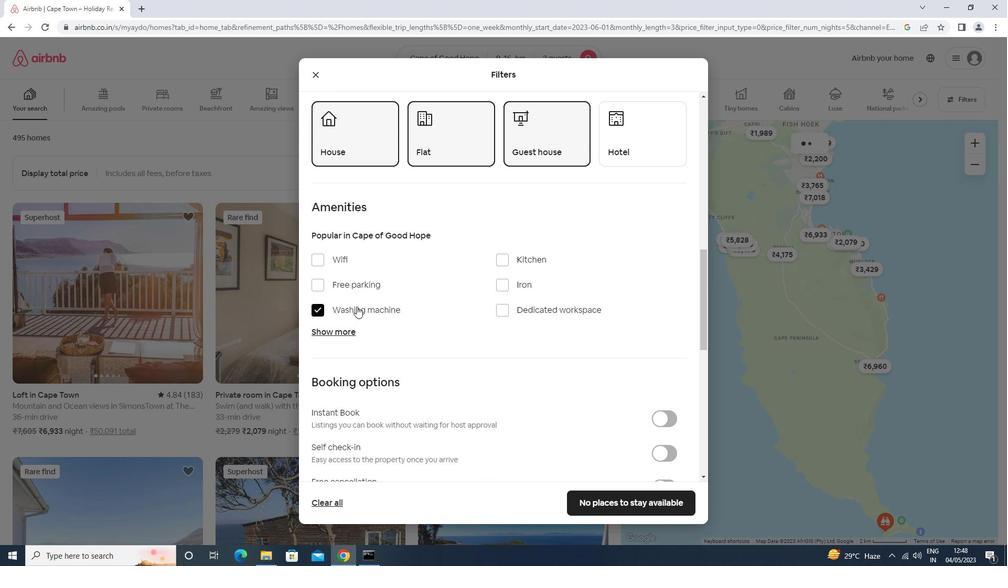 
Action: Mouse moved to (363, 314)
Screenshot: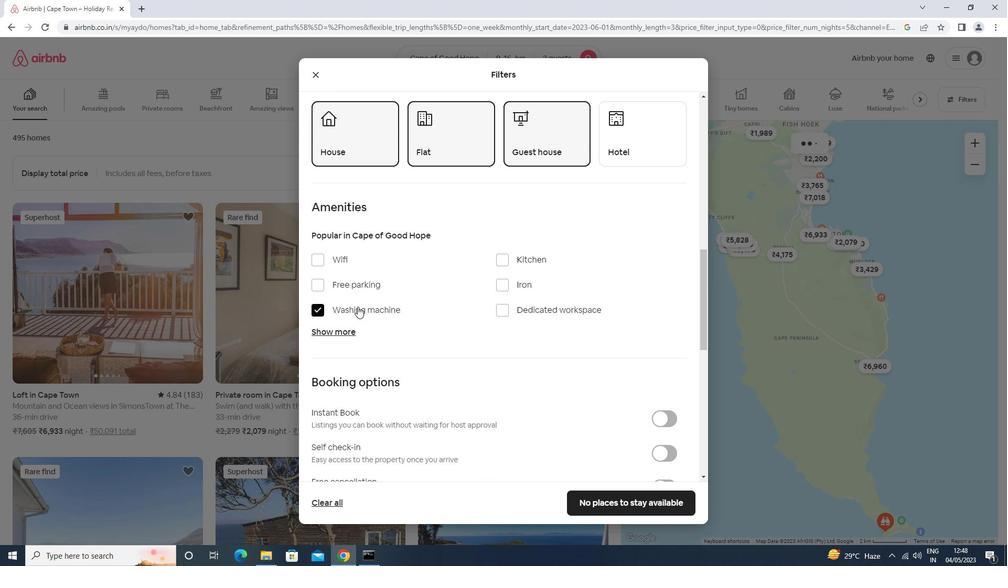 
Action: Mouse scrolled (363, 313) with delta (0, 0)
Screenshot: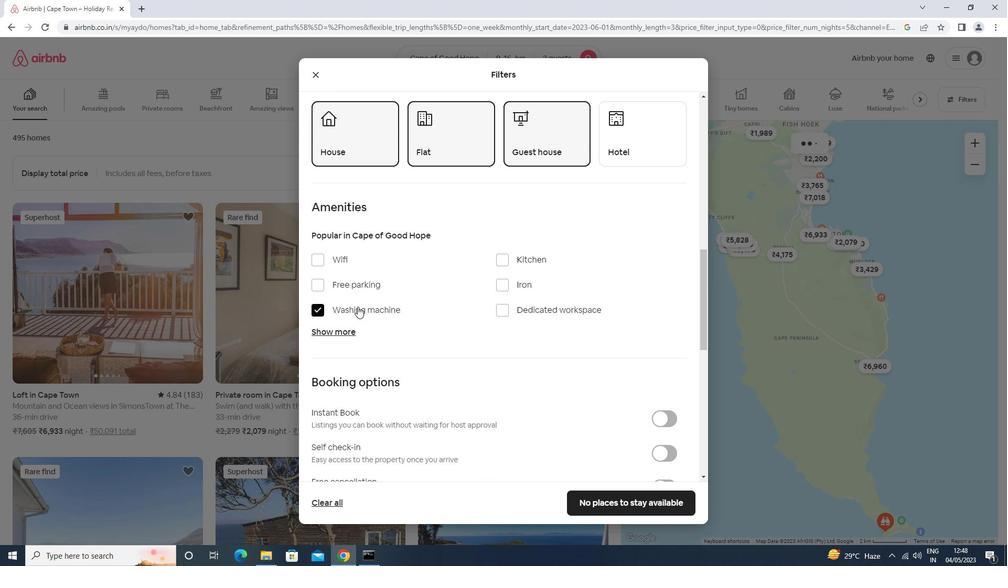 
Action: Mouse moved to (665, 349)
Screenshot: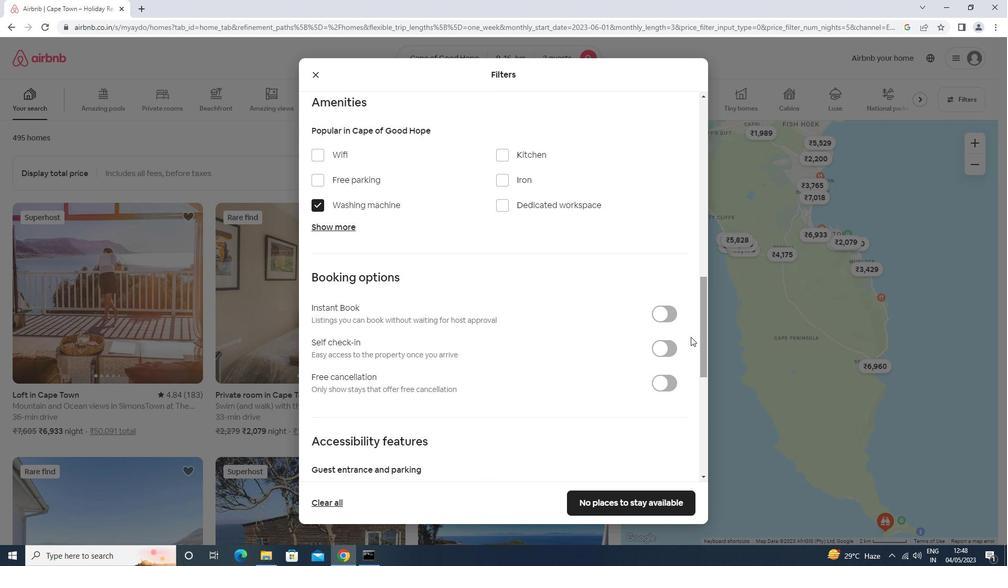 
Action: Mouse pressed left at (665, 349)
Screenshot: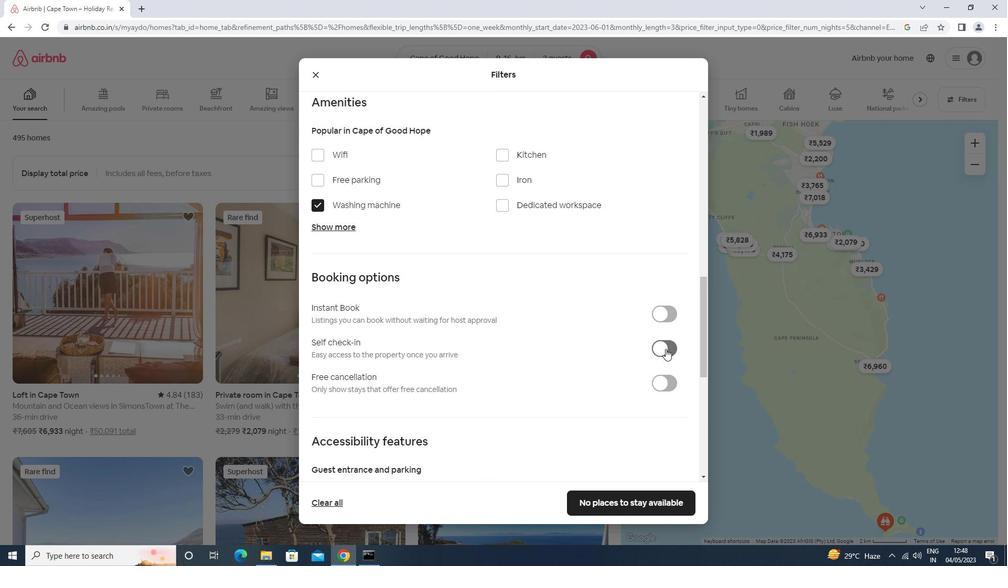 
Action: Mouse scrolled (665, 348) with delta (0, 0)
Screenshot: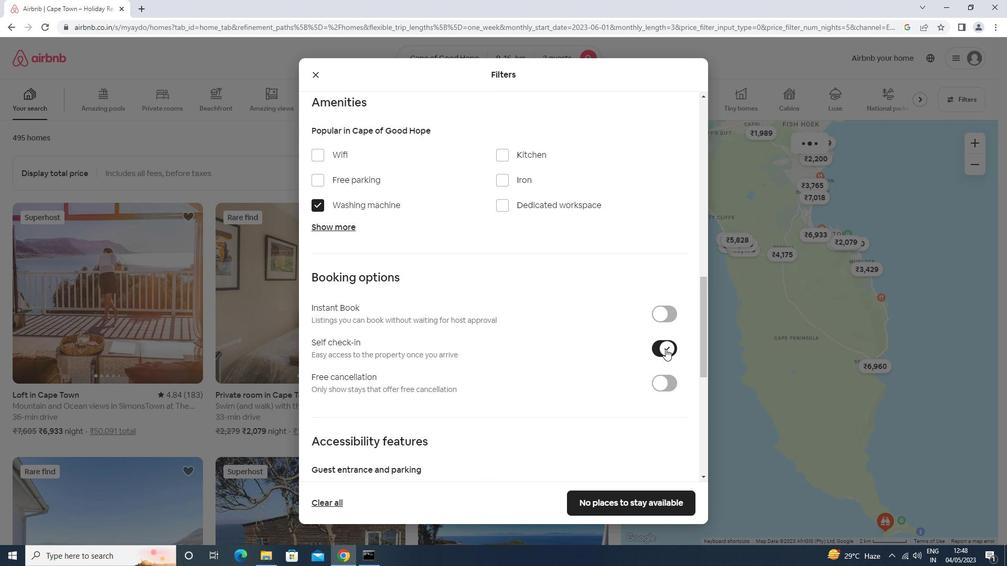 
Action: Mouse scrolled (665, 348) with delta (0, 0)
Screenshot: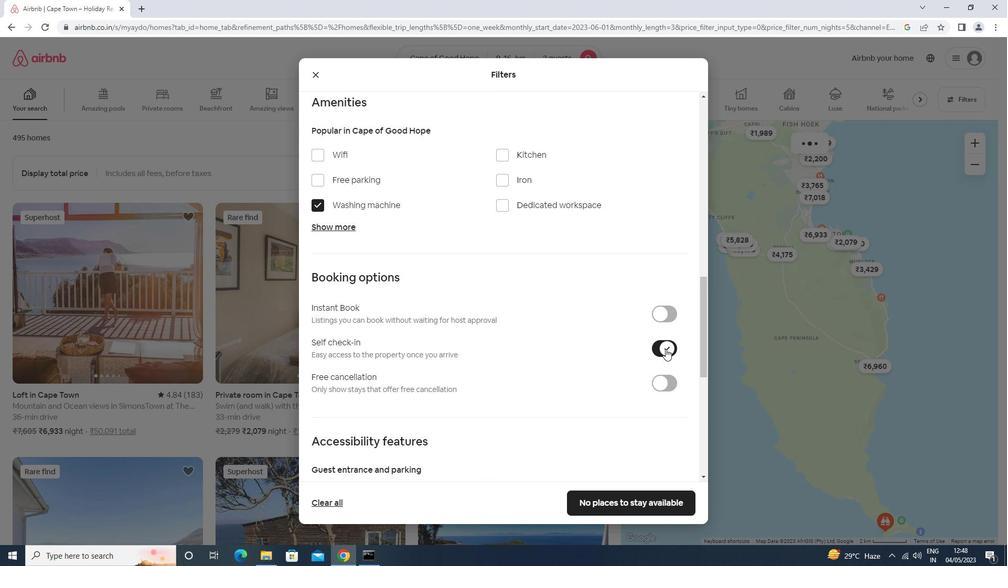
Action: Mouse scrolled (665, 348) with delta (0, 0)
Screenshot: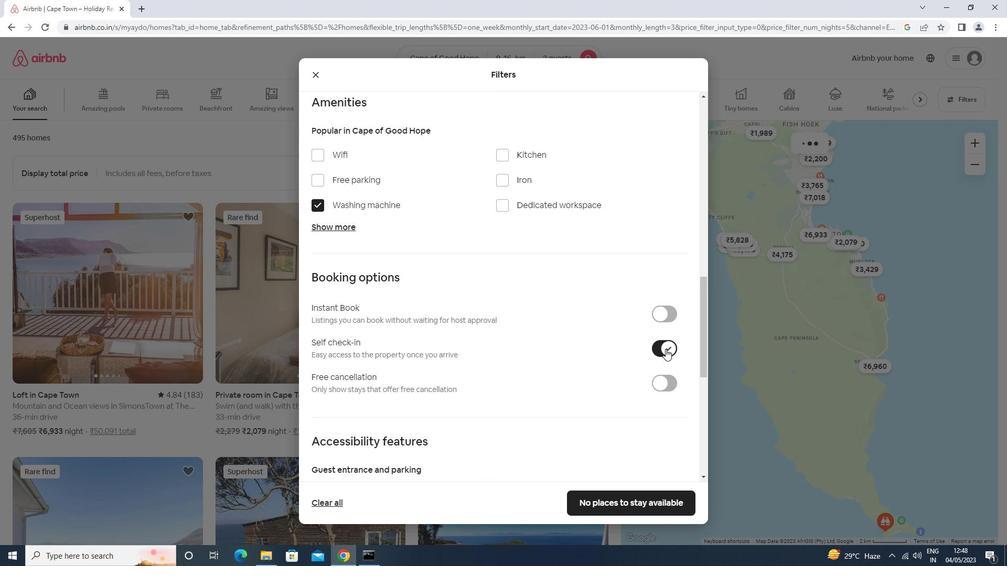 
Action: Mouse moved to (665, 349)
Screenshot: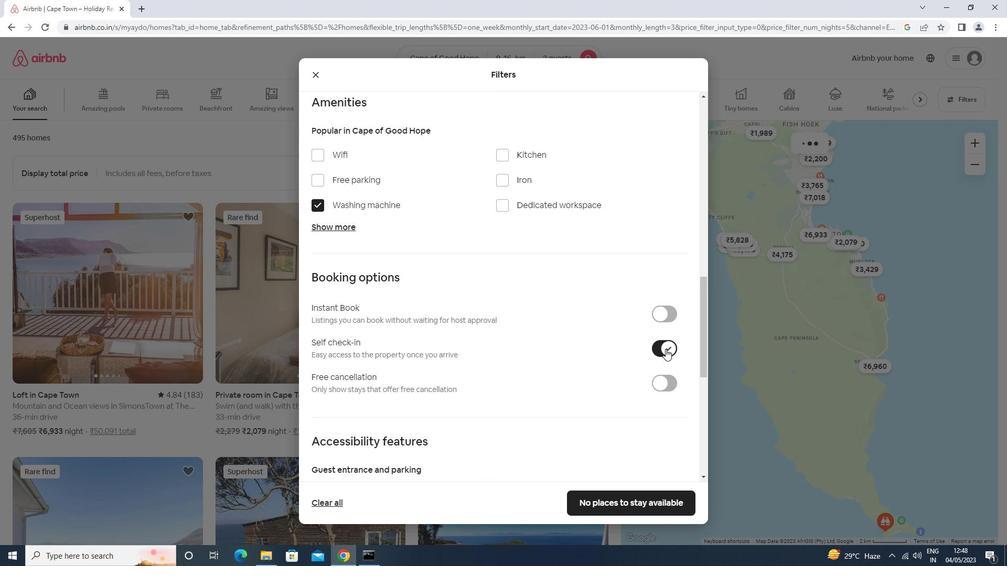 
Action: Mouse scrolled (665, 349) with delta (0, 0)
Screenshot: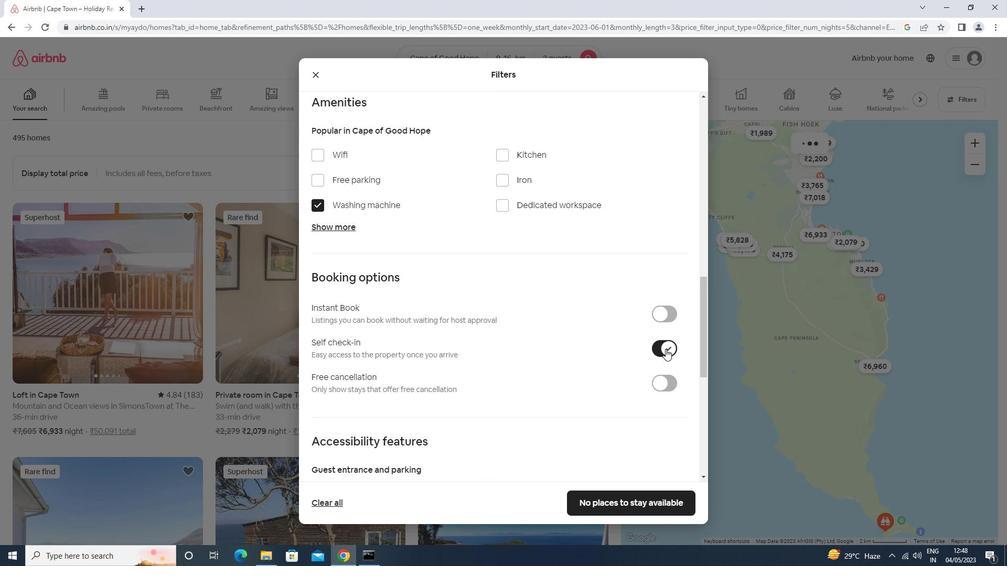 
Action: Mouse scrolled (665, 349) with delta (0, 0)
Screenshot: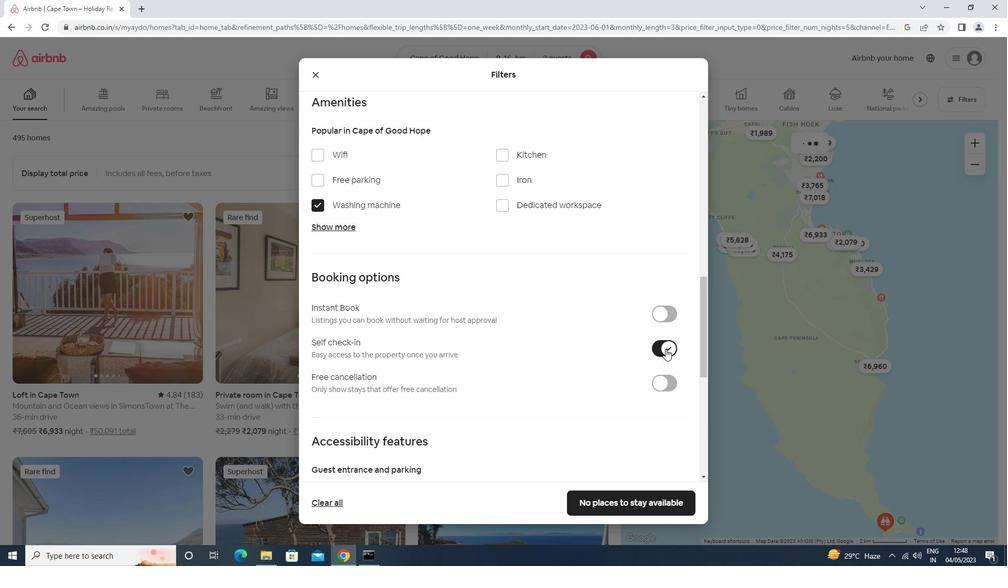 
Action: Mouse moved to (444, 382)
Screenshot: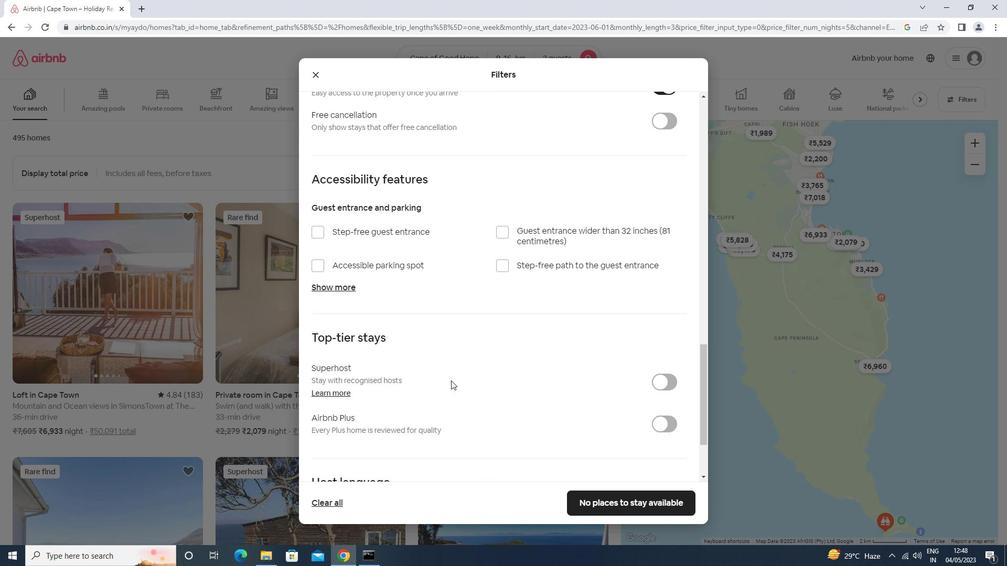 
Action: Mouse scrolled (444, 382) with delta (0, 0)
Screenshot: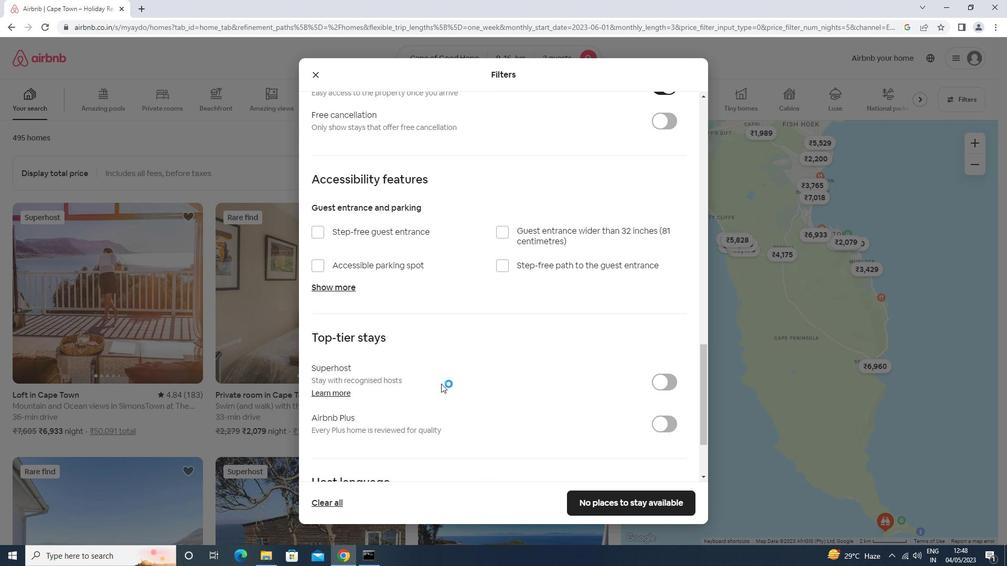 
Action: Mouse scrolled (444, 382) with delta (0, 0)
Screenshot: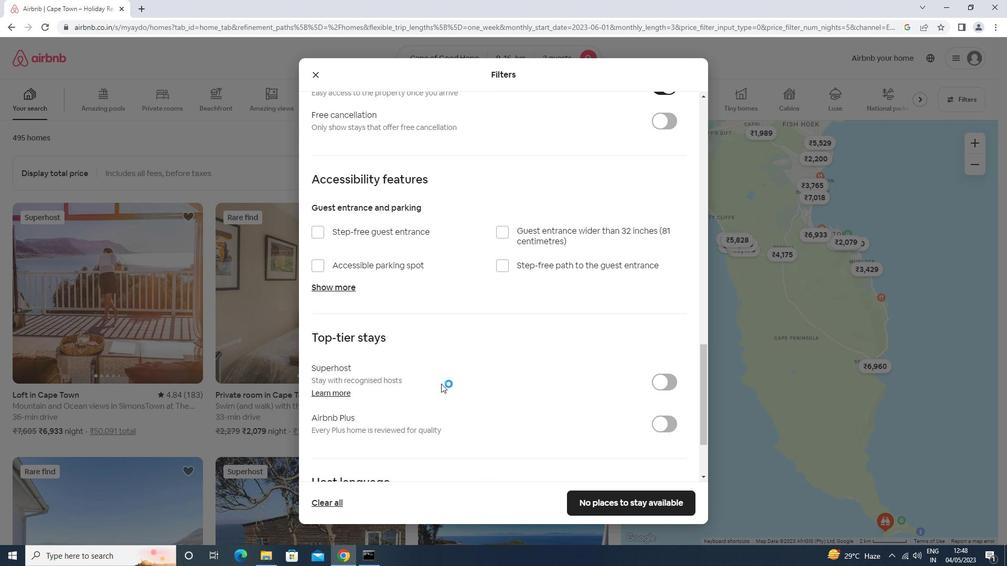 
Action: Mouse scrolled (444, 382) with delta (0, 0)
Screenshot: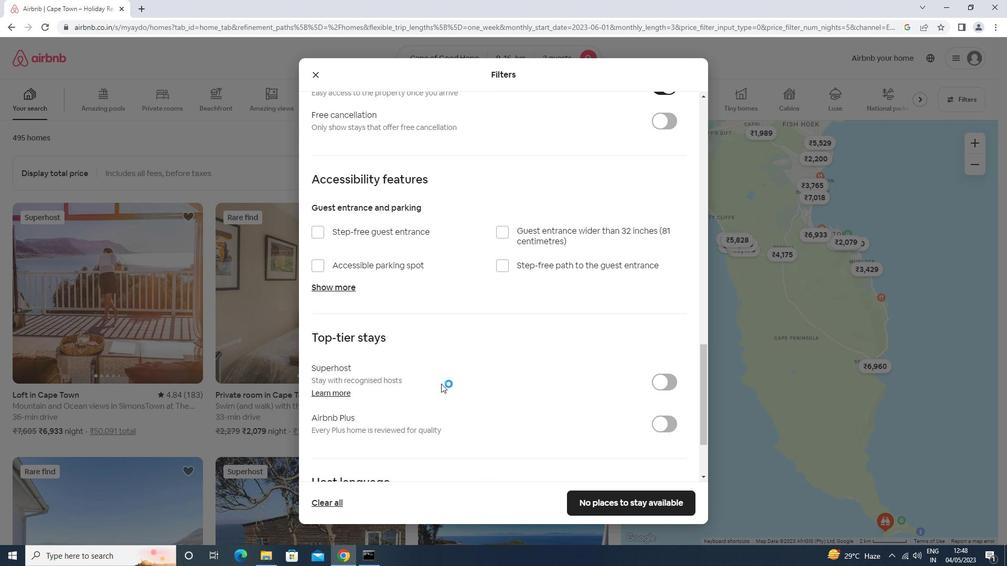 
Action: Mouse scrolled (444, 382) with delta (0, 0)
Screenshot: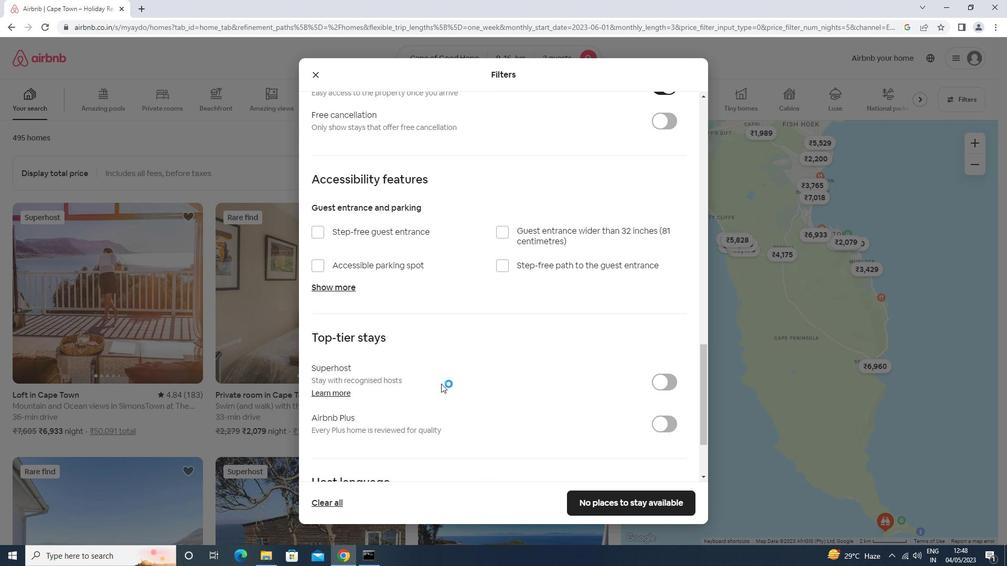 
Action: Mouse scrolled (444, 382) with delta (0, 0)
Screenshot: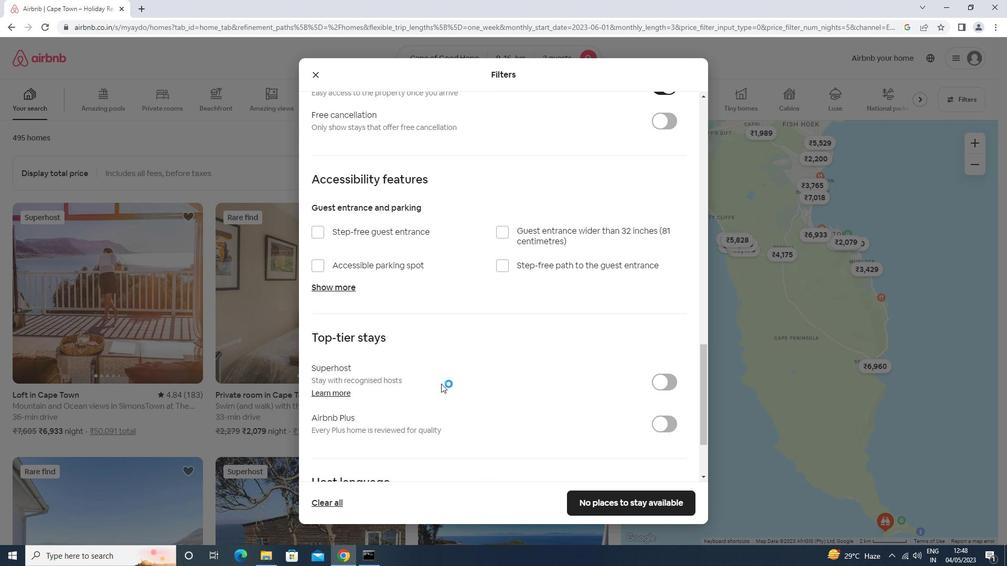 
Action: Mouse moved to (359, 412)
Screenshot: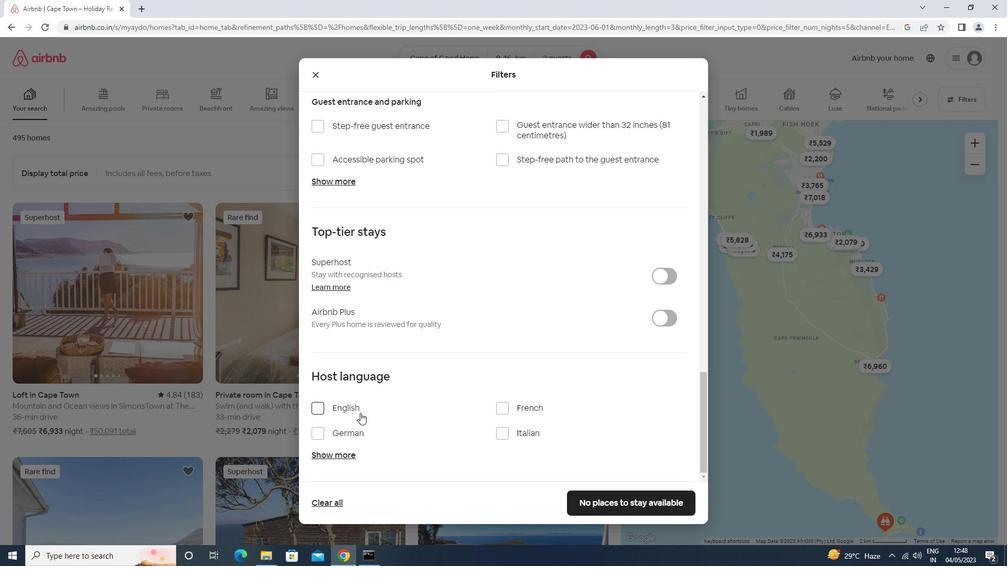 
Action: Mouse pressed left at (359, 412)
Screenshot: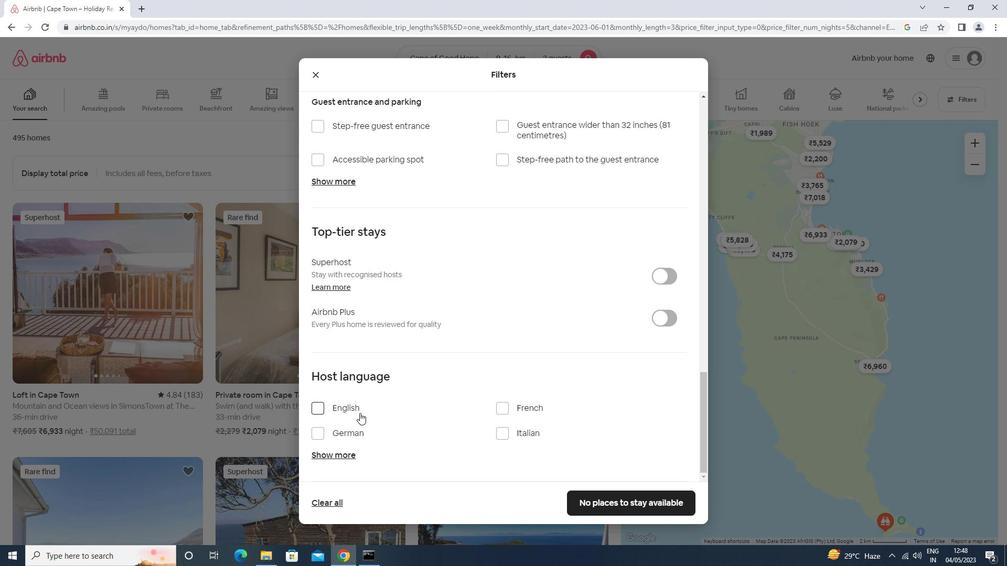 
Action: Mouse moved to (584, 505)
Screenshot: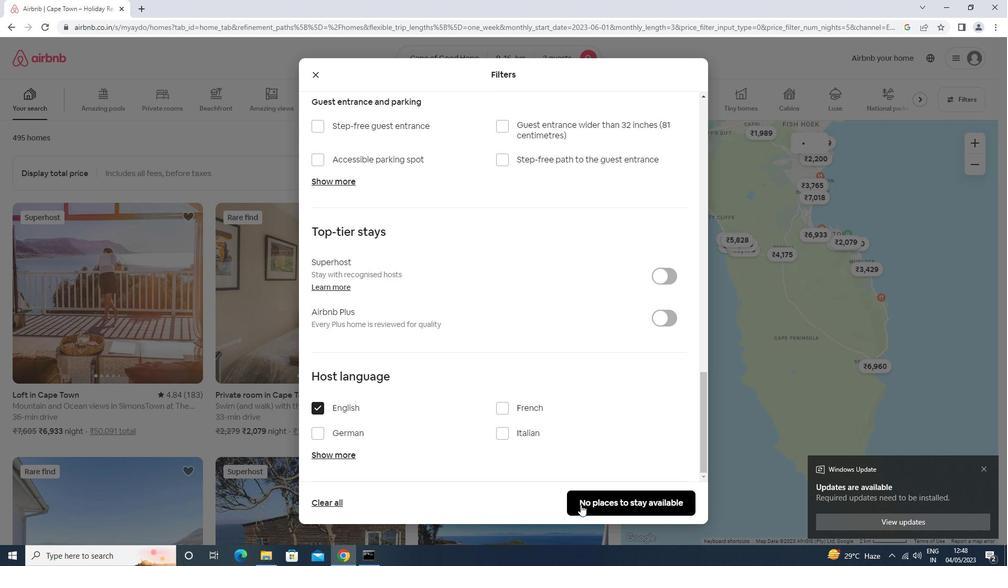 
Action: Mouse pressed left at (584, 505)
Screenshot: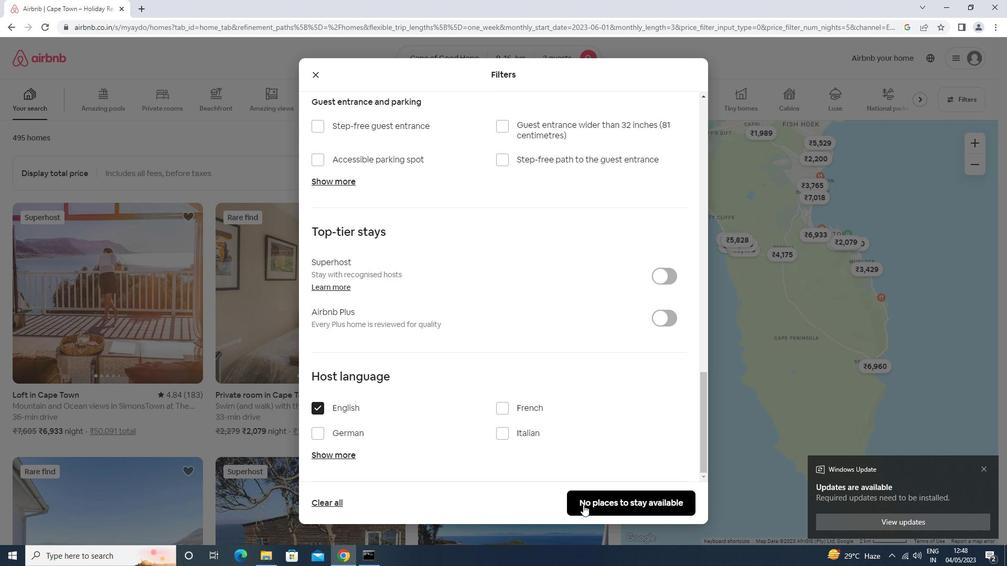 
